 Task: Search one way flight ticket for 3 adults, 3 children in premium economy from Alexandria: Alexandria International Airport to Gillette: Gillette Campbell County Airport on 5-1-2023. Choice of flights is United. Number of bags: 1 carry on bag. Price is upto 84000. Outbound departure time preference is 6:30.
Action: Mouse moved to (203, 220)
Screenshot: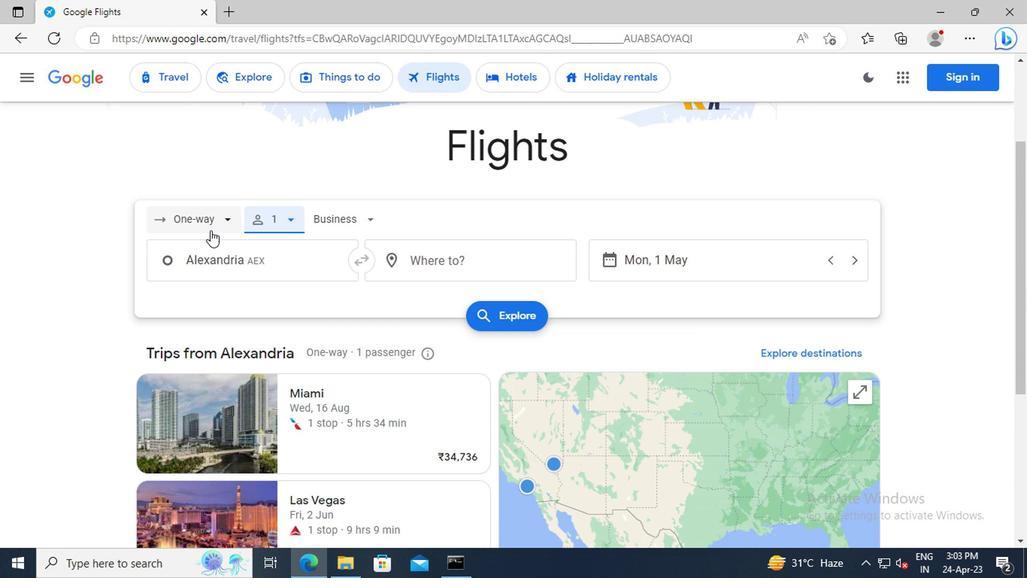 
Action: Mouse pressed left at (203, 220)
Screenshot: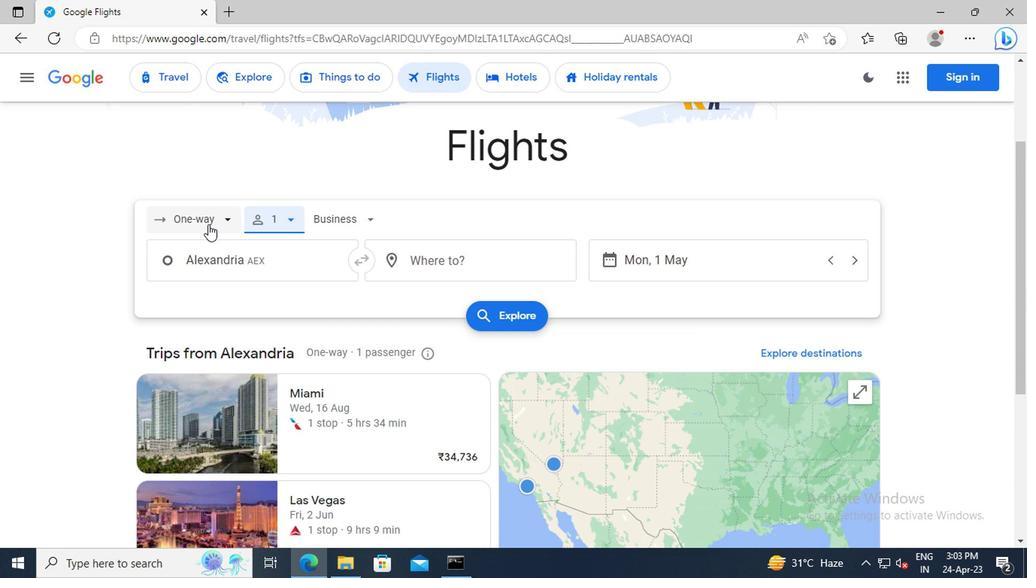 
Action: Mouse moved to (209, 291)
Screenshot: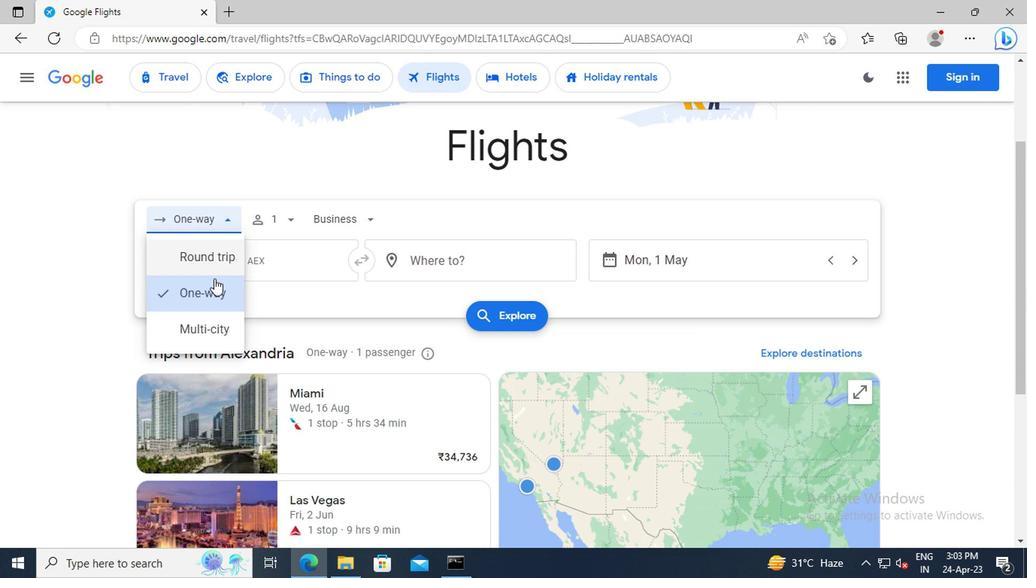 
Action: Mouse pressed left at (209, 291)
Screenshot: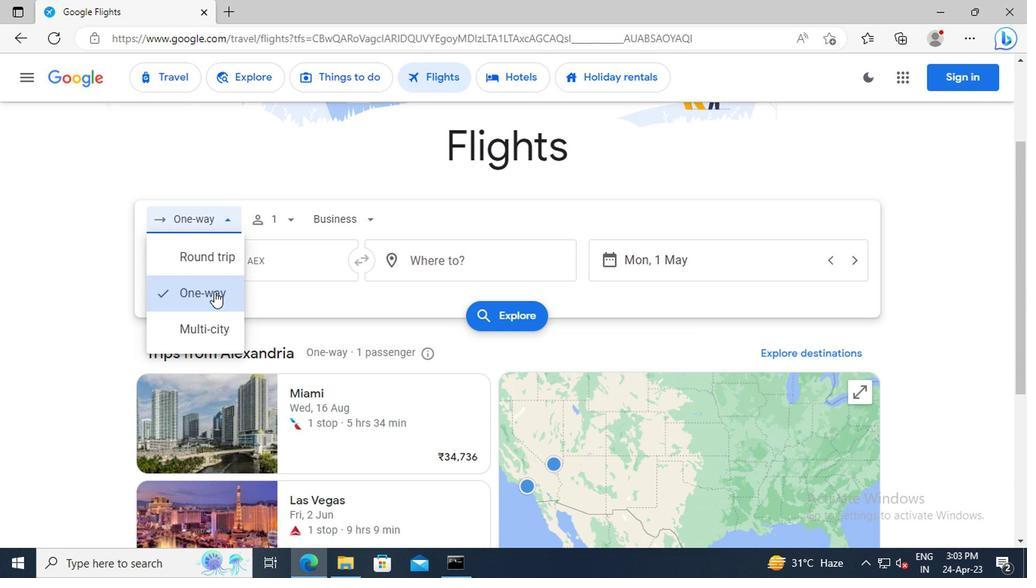 
Action: Mouse moved to (284, 220)
Screenshot: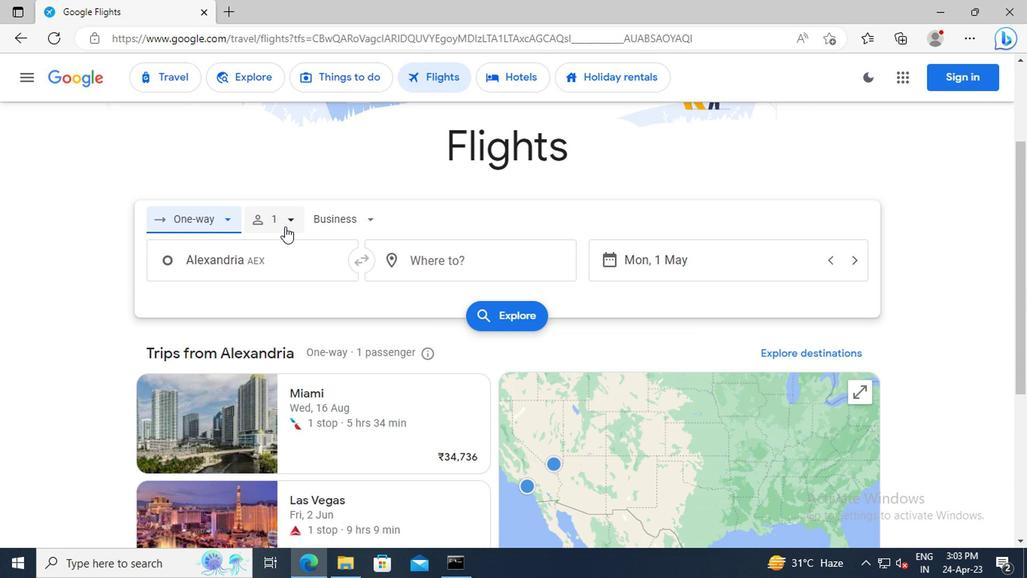
Action: Mouse pressed left at (284, 220)
Screenshot: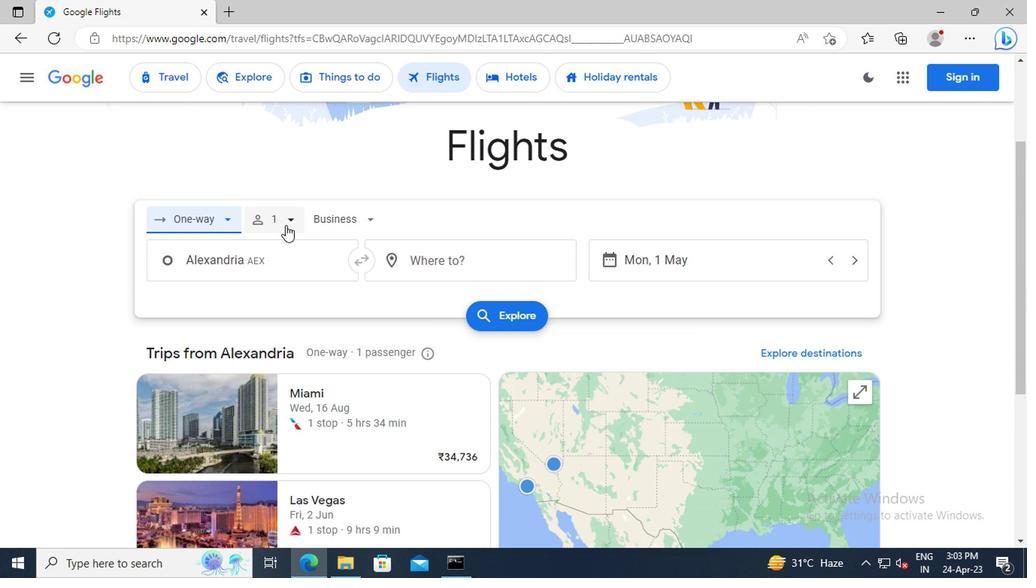 
Action: Mouse moved to (400, 258)
Screenshot: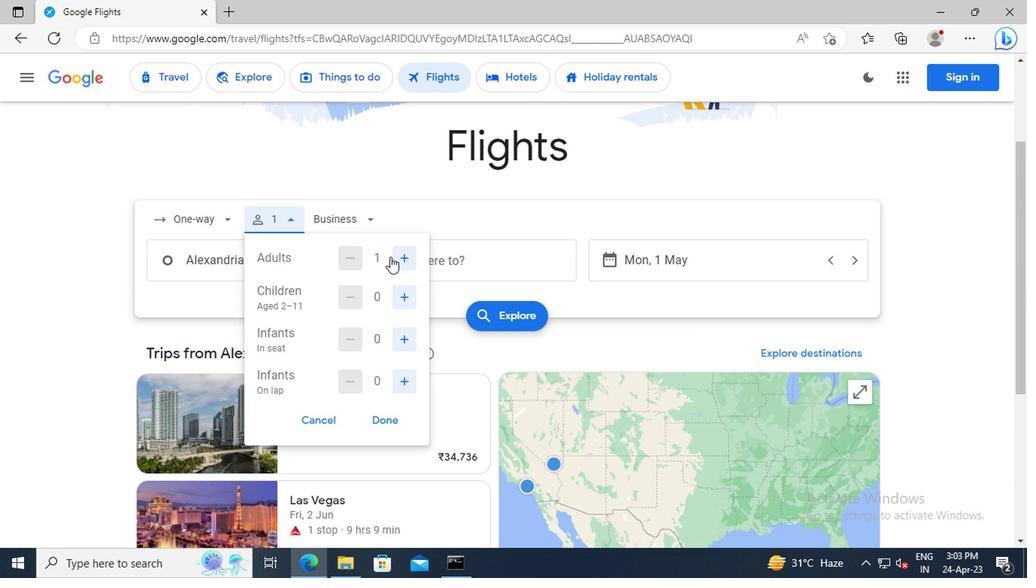 
Action: Mouse pressed left at (400, 258)
Screenshot: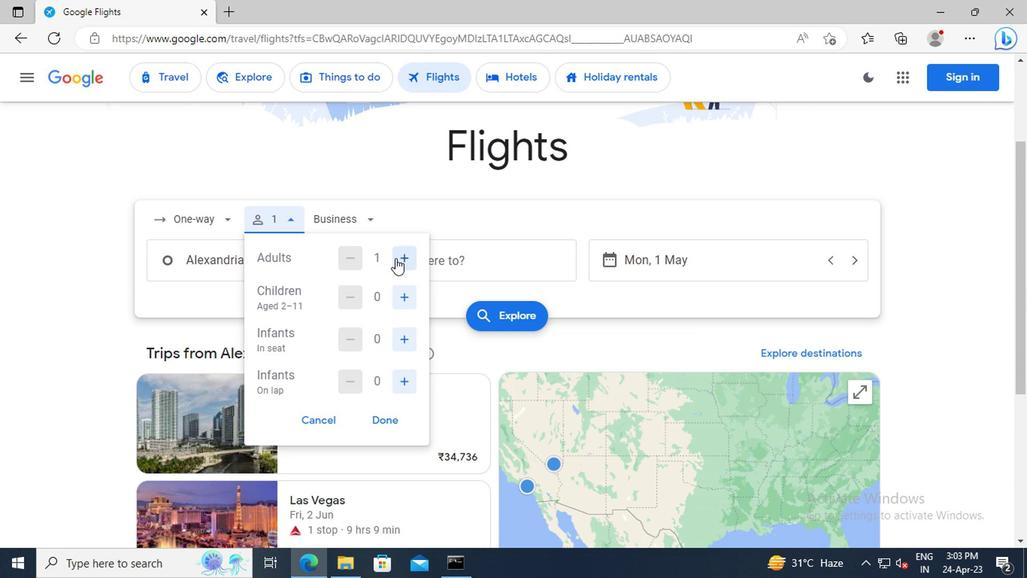 
Action: Mouse moved to (401, 258)
Screenshot: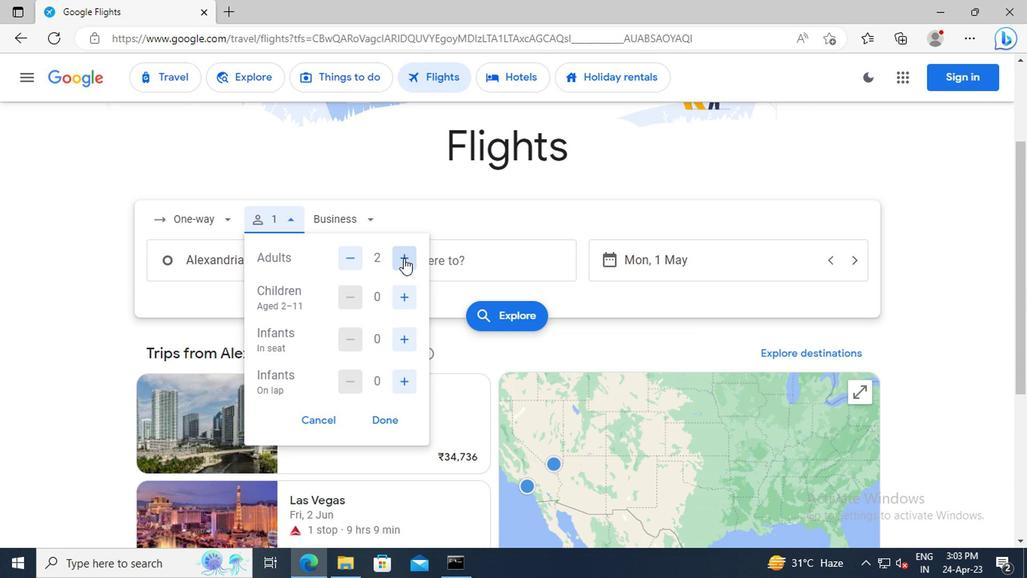 
Action: Mouse pressed left at (401, 258)
Screenshot: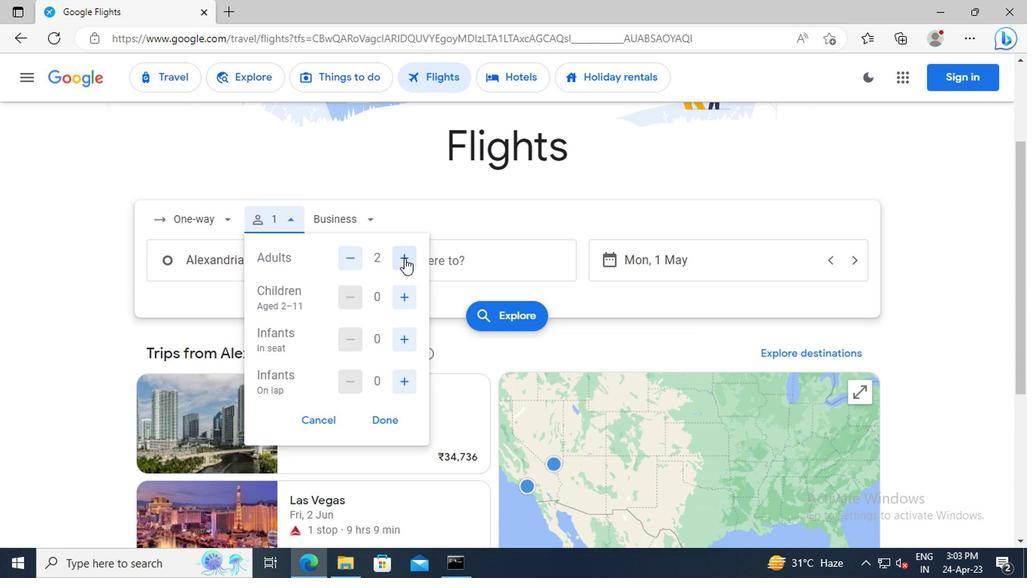 
Action: Mouse moved to (401, 293)
Screenshot: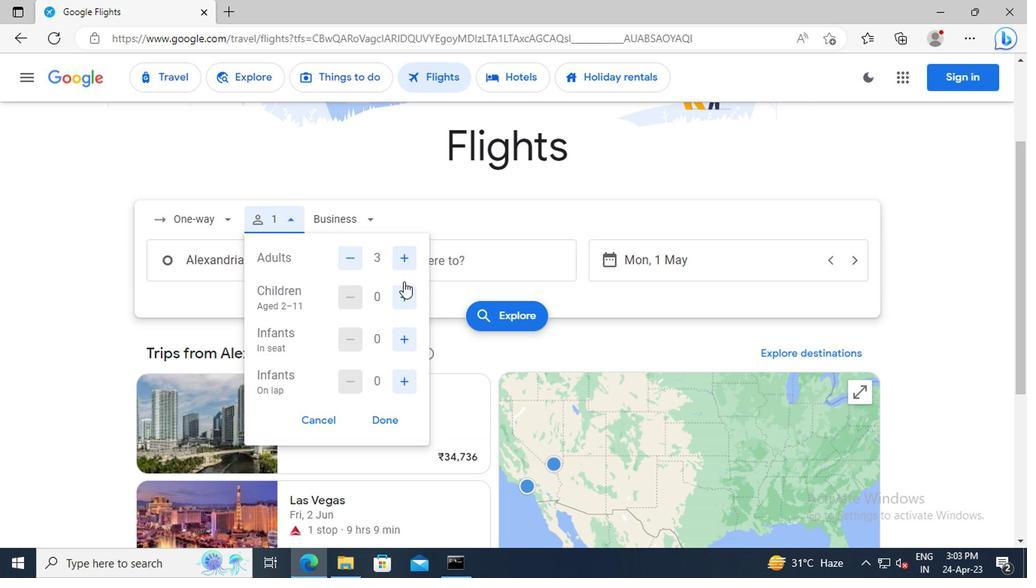 
Action: Mouse pressed left at (401, 293)
Screenshot: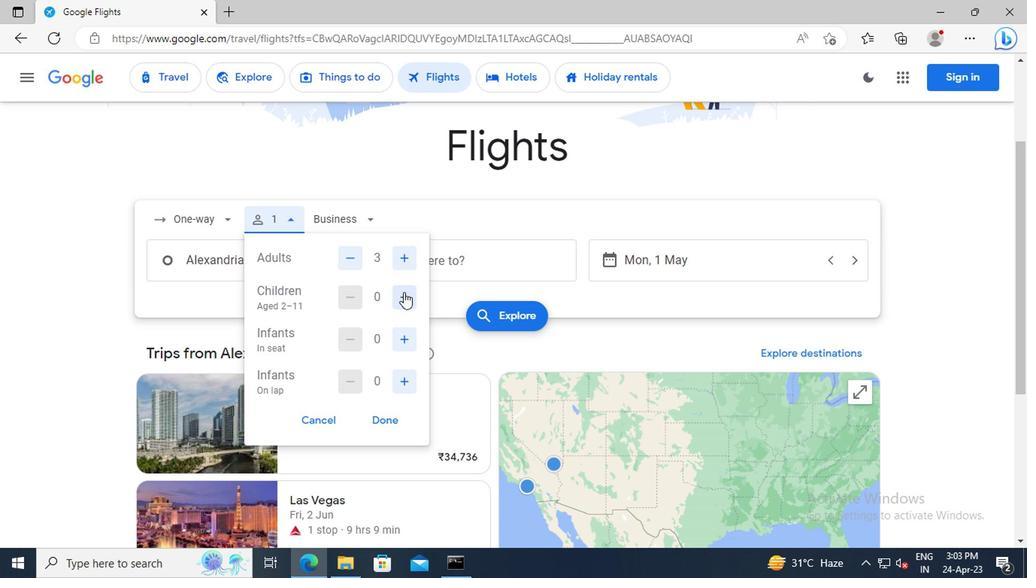 
Action: Mouse pressed left at (401, 293)
Screenshot: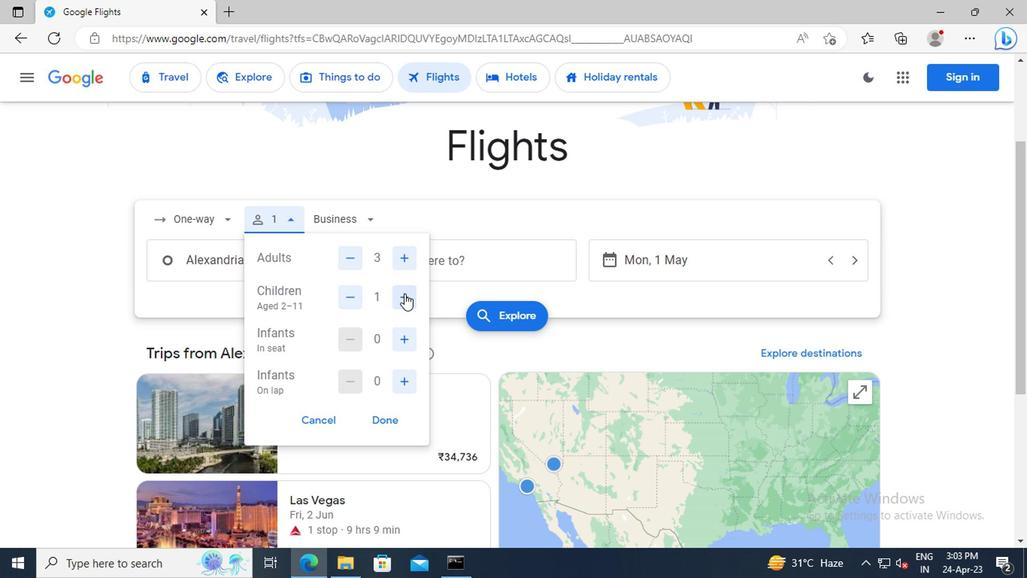
Action: Mouse pressed left at (401, 293)
Screenshot: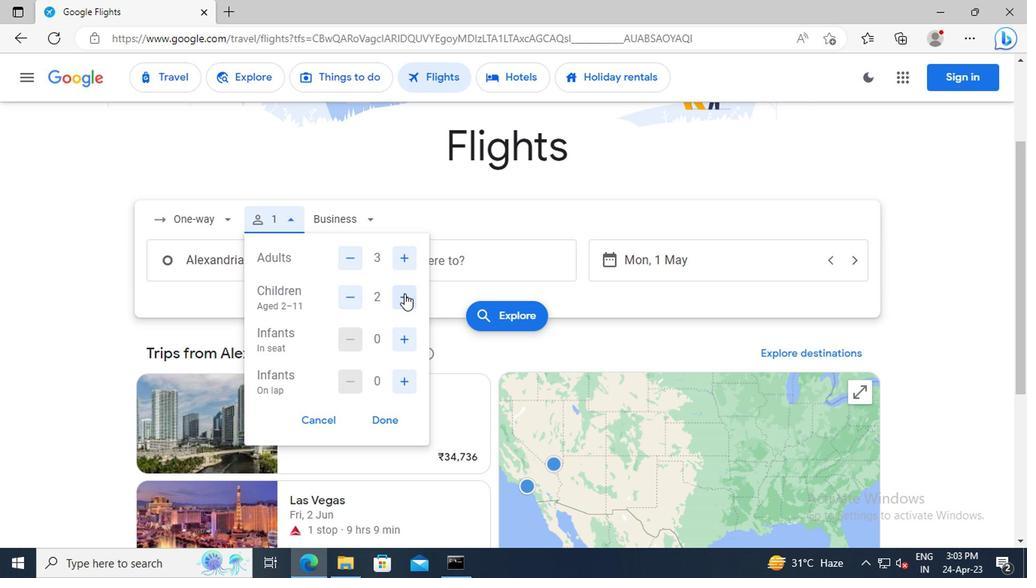 
Action: Mouse moved to (379, 419)
Screenshot: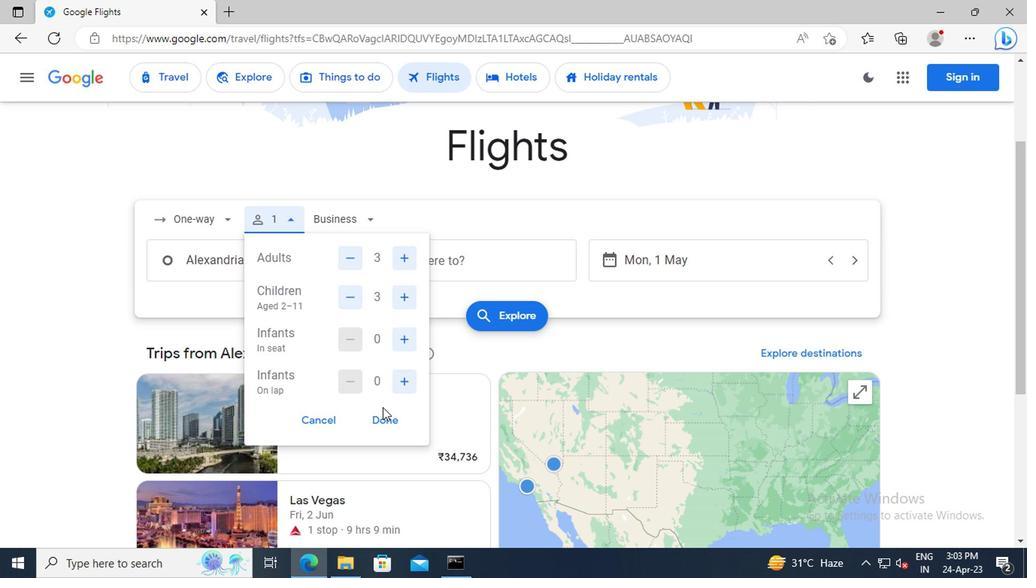 
Action: Mouse pressed left at (379, 419)
Screenshot: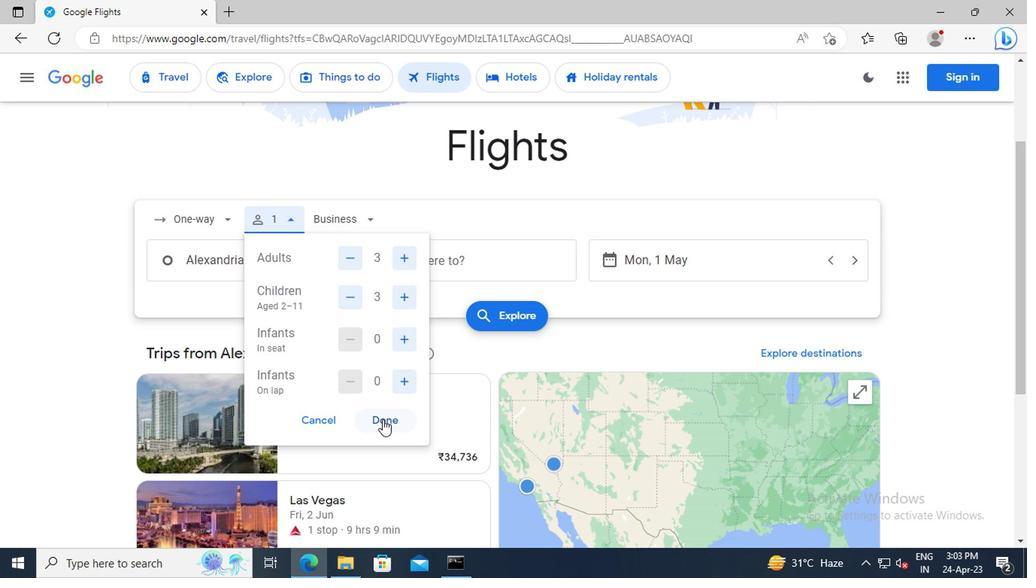 
Action: Mouse moved to (343, 222)
Screenshot: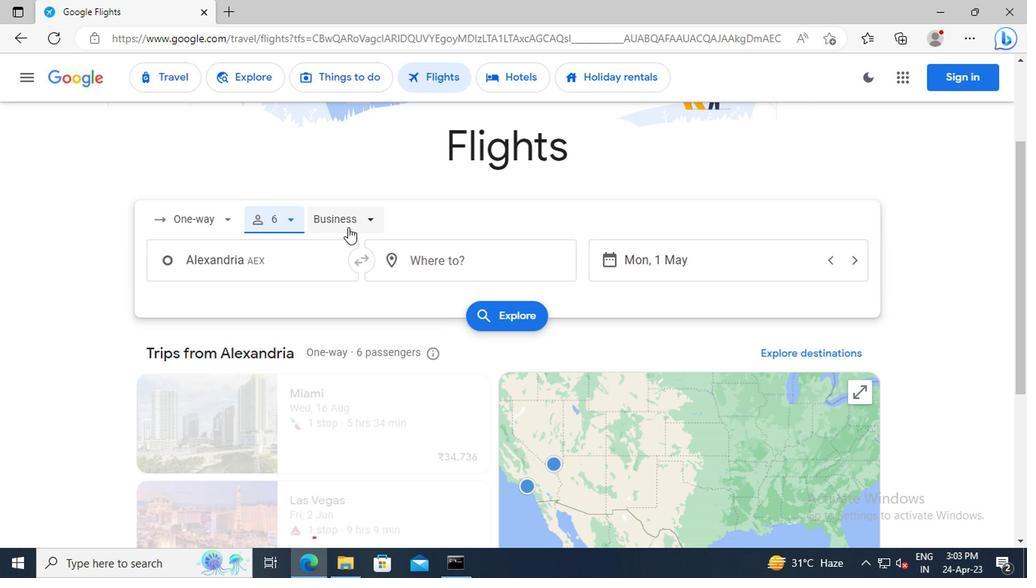 
Action: Mouse pressed left at (343, 222)
Screenshot: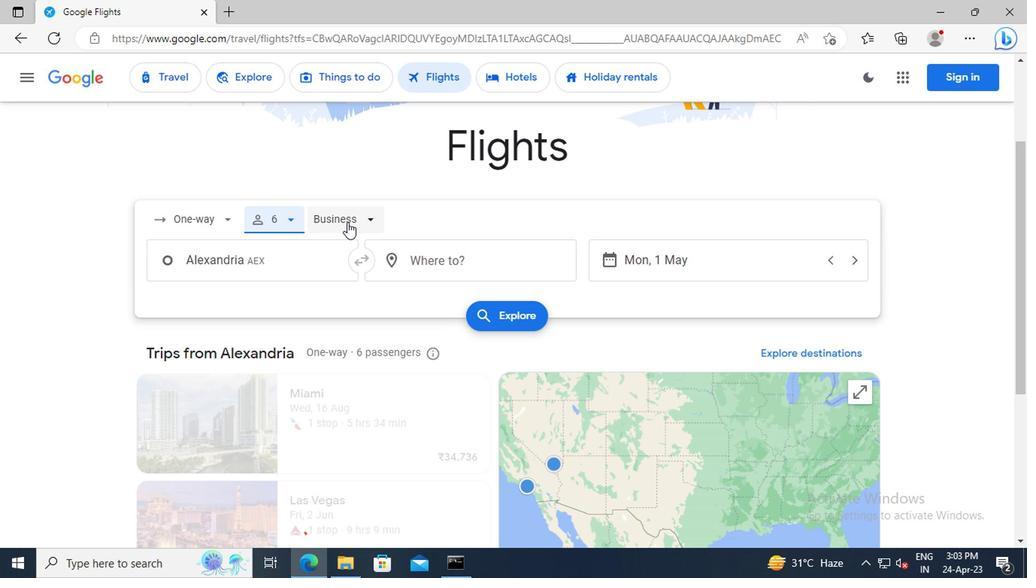 
Action: Mouse moved to (361, 296)
Screenshot: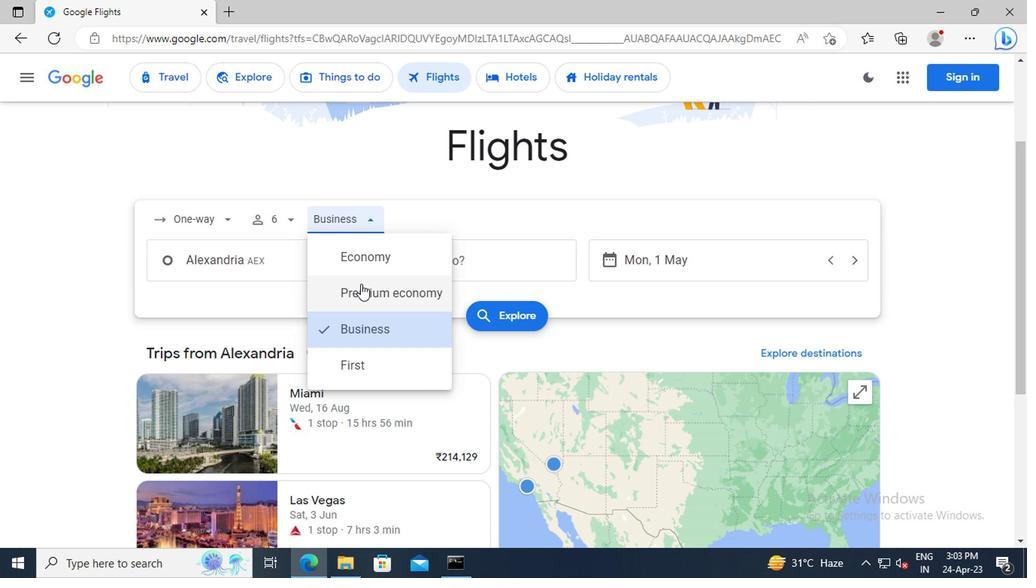 
Action: Mouse pressed left at (361, 296)
Screenshot: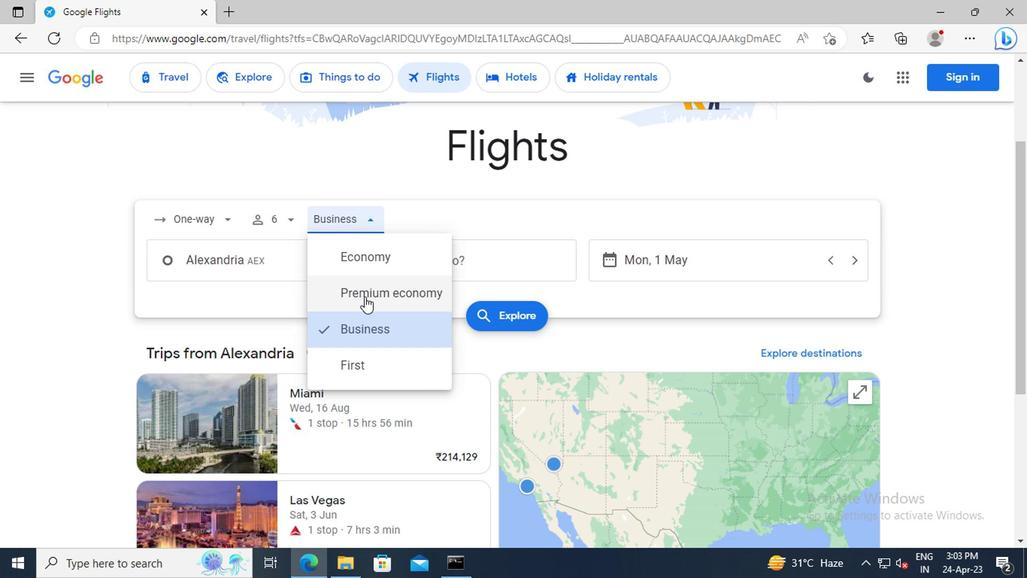 
Action: Mouse moved to (264, 266)
Screenshot: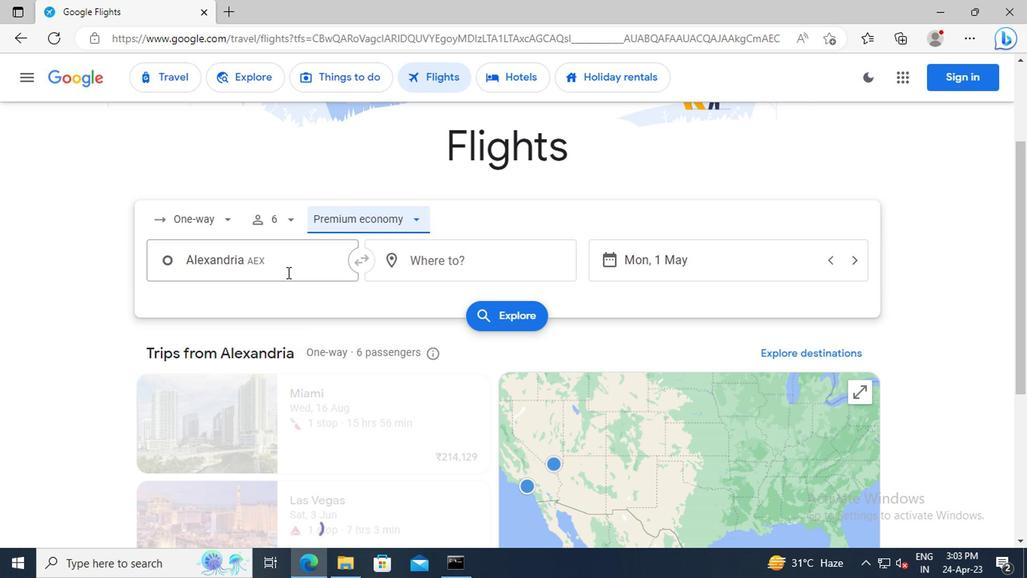 
Action: Mouse pressed left at (264, 266)
Screenshot: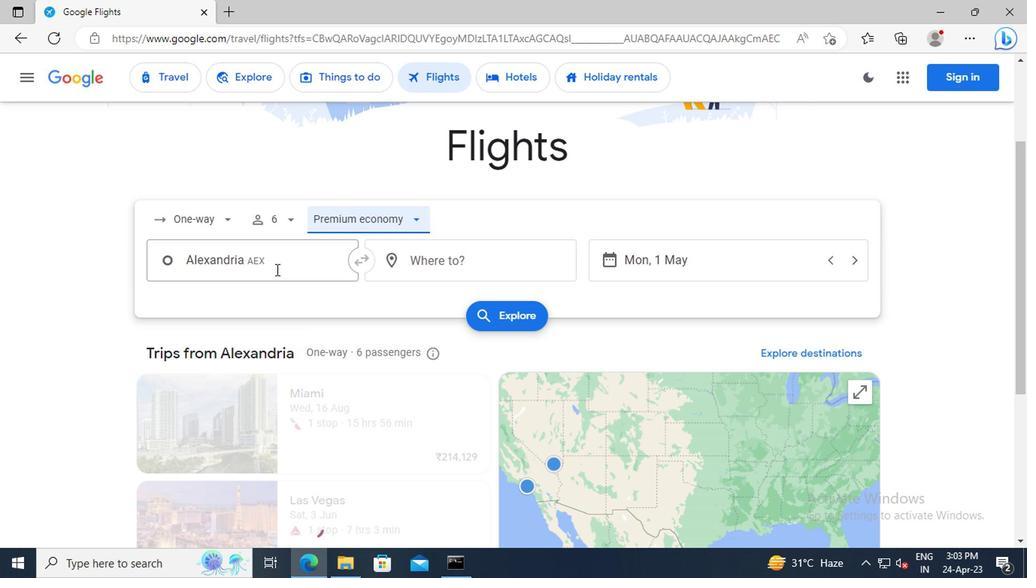 
Action: Key pressed <Key.shift_r>Alexandria<Key.space><Key.shift>IN
Screenshot: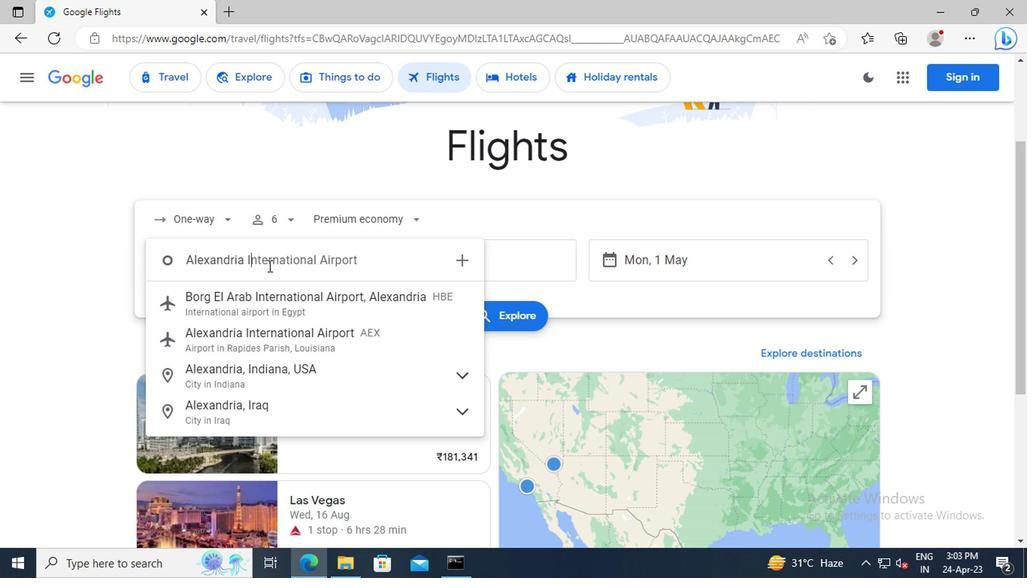 
Action: Mouse moved to (269, 337)
Screenshot: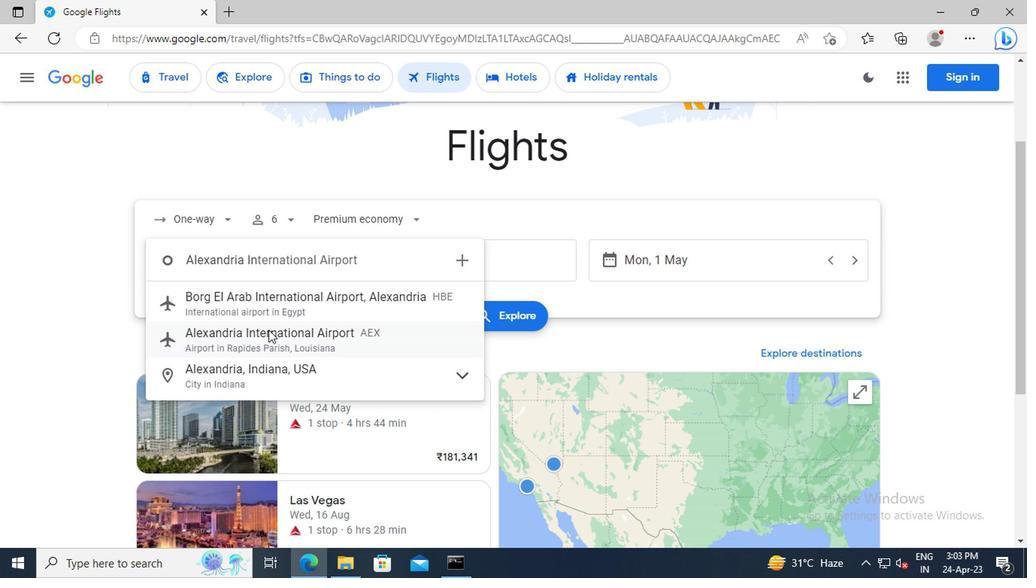 
Action: Mouse pressed left at (269, 337)
Screenshot: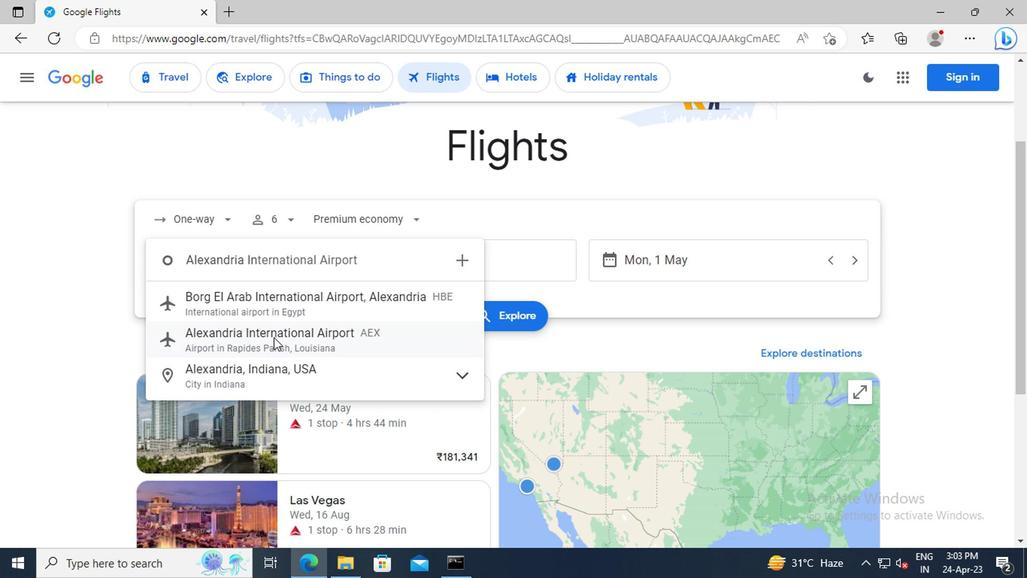 
Action: Mouse moved to (452, 266)
Screenshot: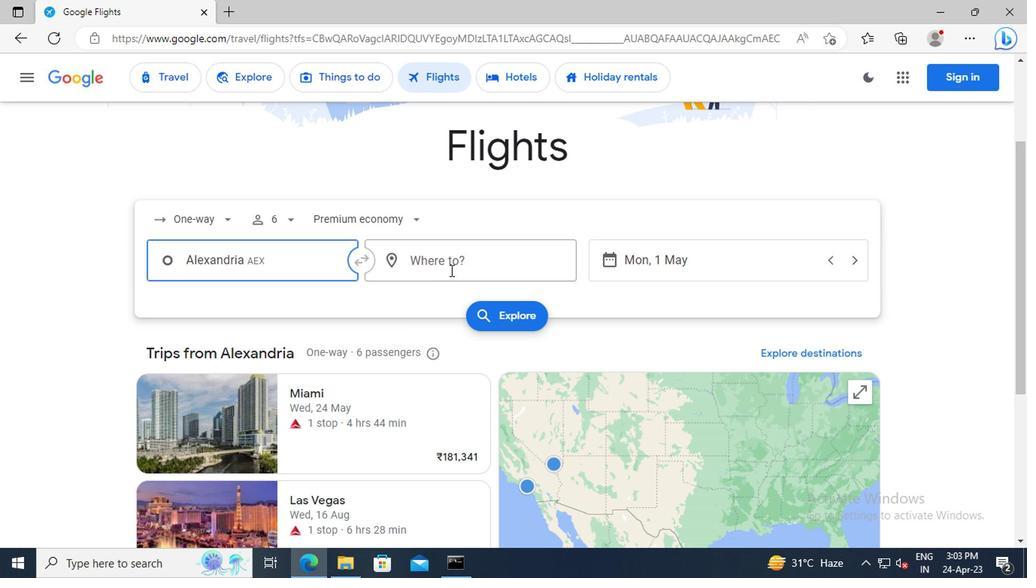 
Action: Mouse pressed left at (452, 266)
Screenshot: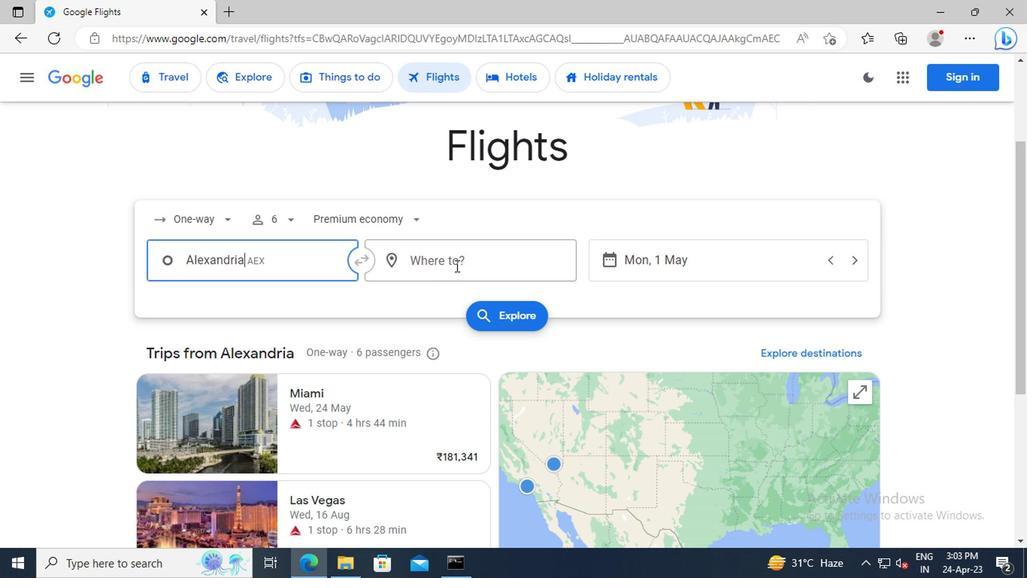 
Action: Key pressed <Key.shift>GILLETTE
Screenshot: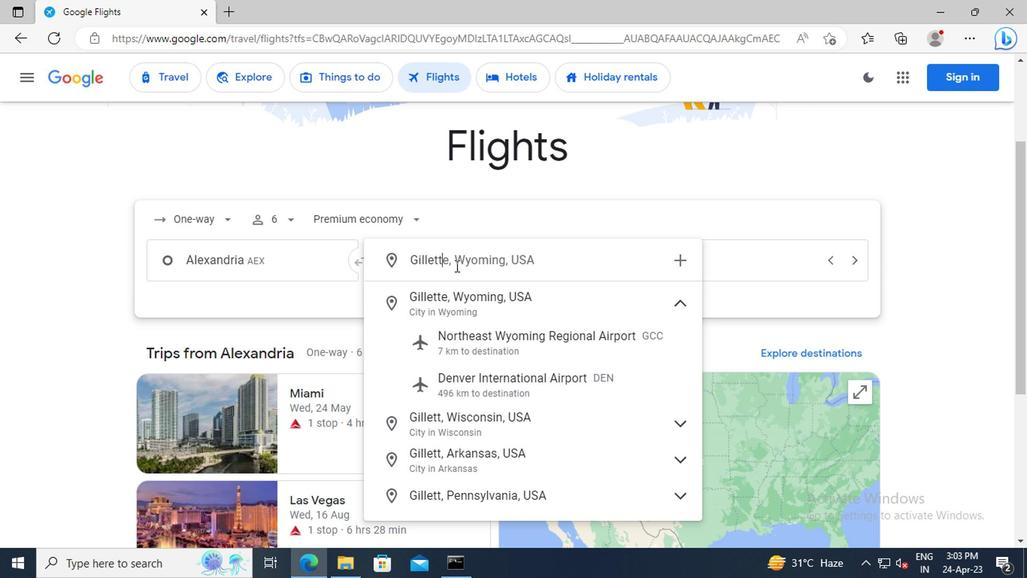 
Action: Mouse moved to (487, 342)
Screenshot: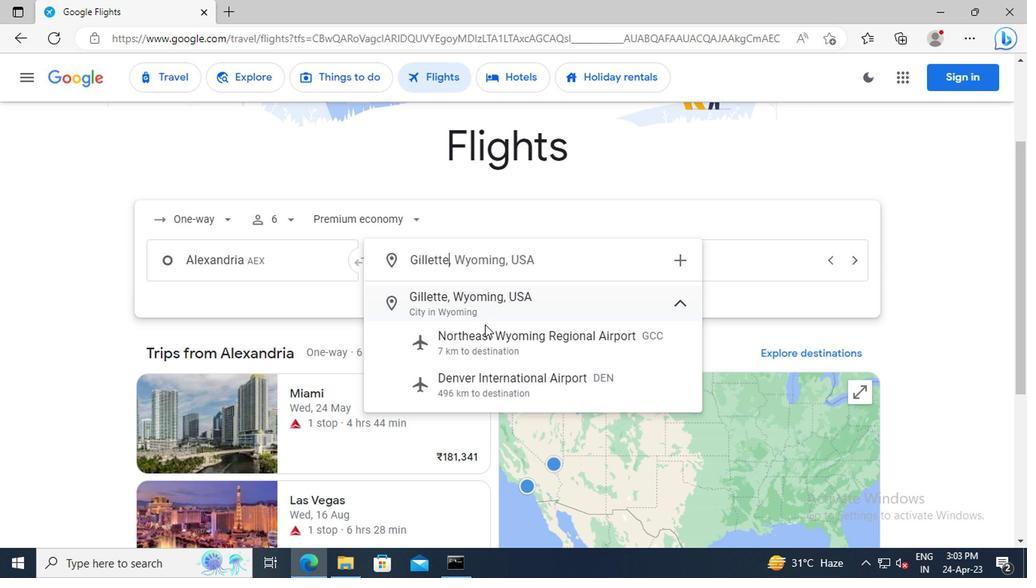 
Action: Mouse pressed left at (487, 342)
Screenshot: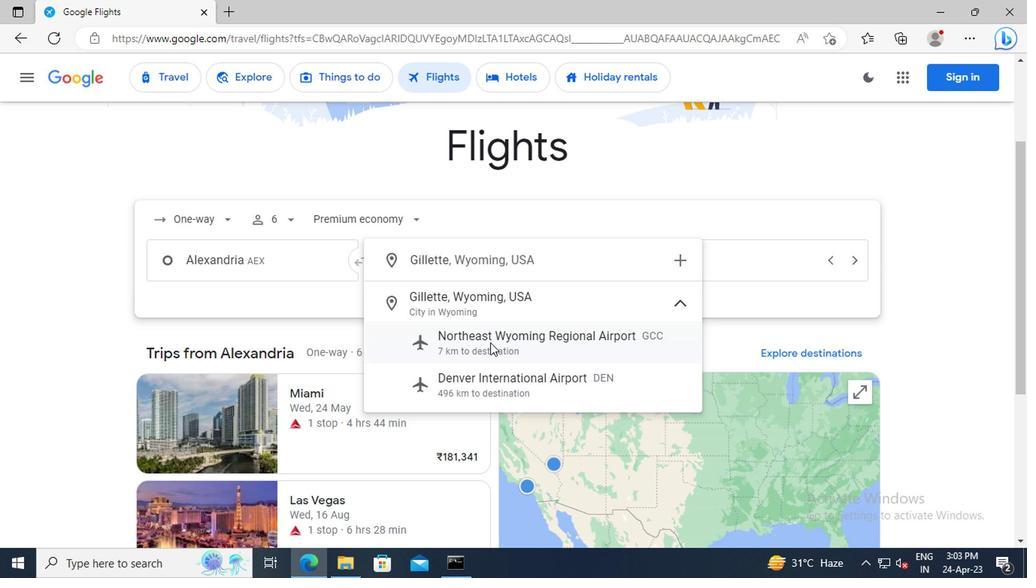 
Action: Mouse moved to (685, 268)
Screenshot: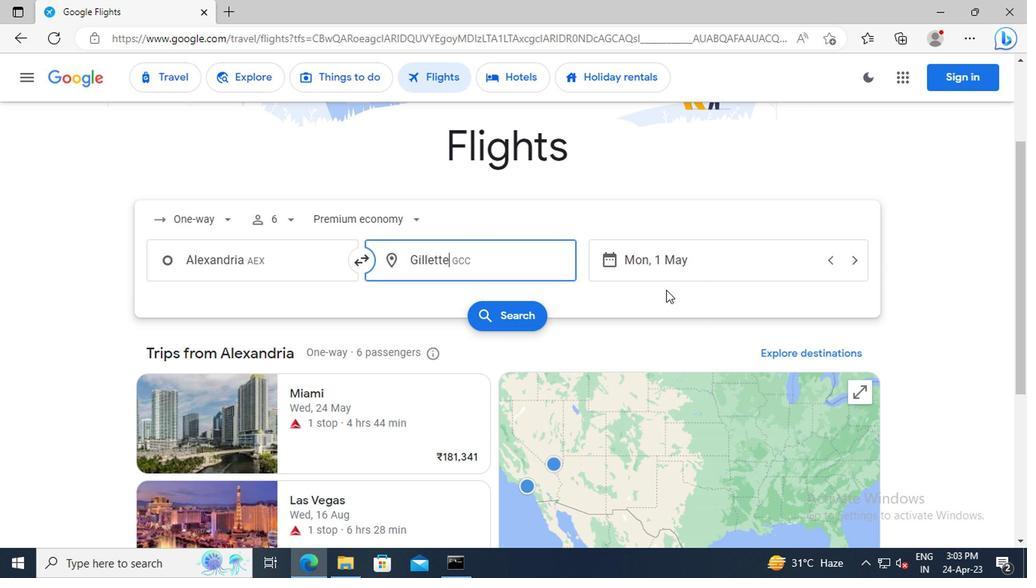 
Action: Mouse pressed left at (685, 268)
Screenshot: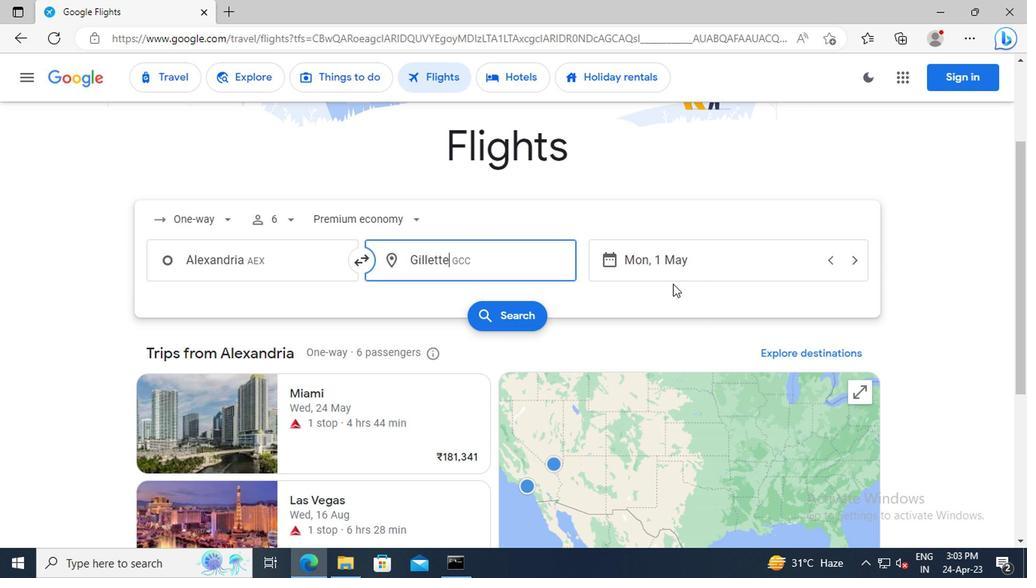 
Action: Mouse moved to (677, 266)
Screenshot: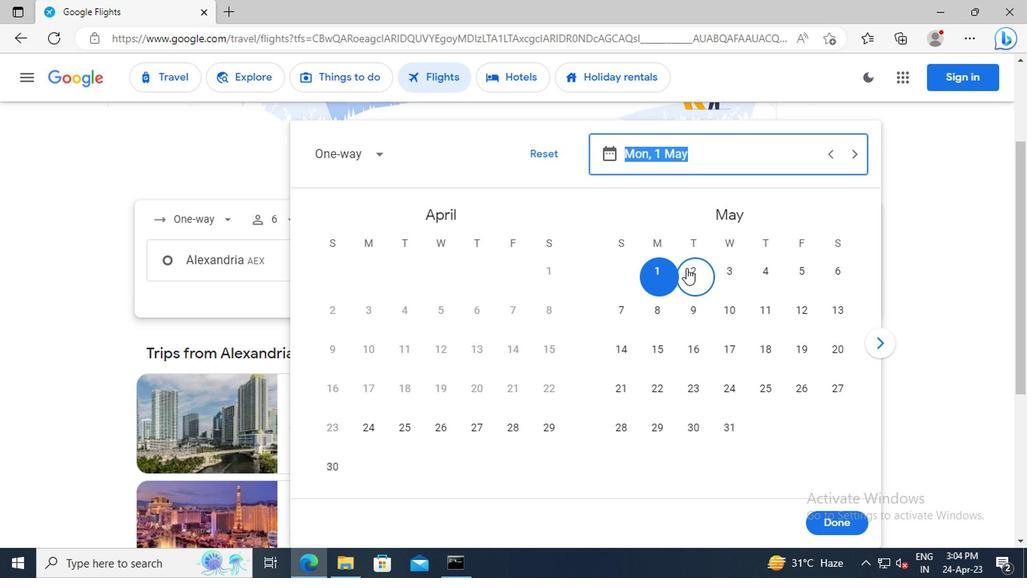 
Action: Key pressed 1<Key.space>MAY<Key.enter>
Screenshot: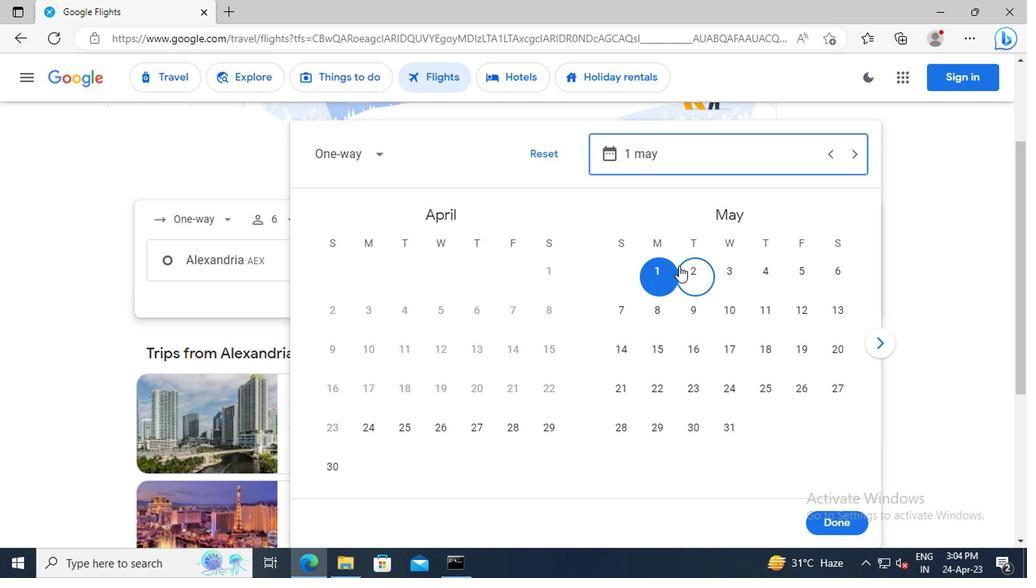 
Action: Mouse moved to (843, 519)
Screenshot: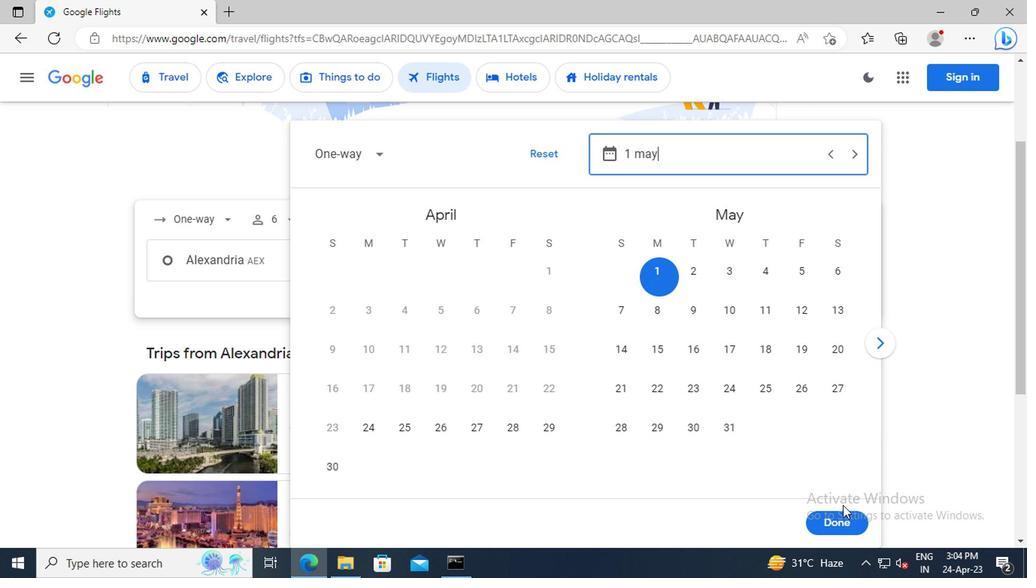 
Action: Mouse pressed left at (843, 519)
Screenshot: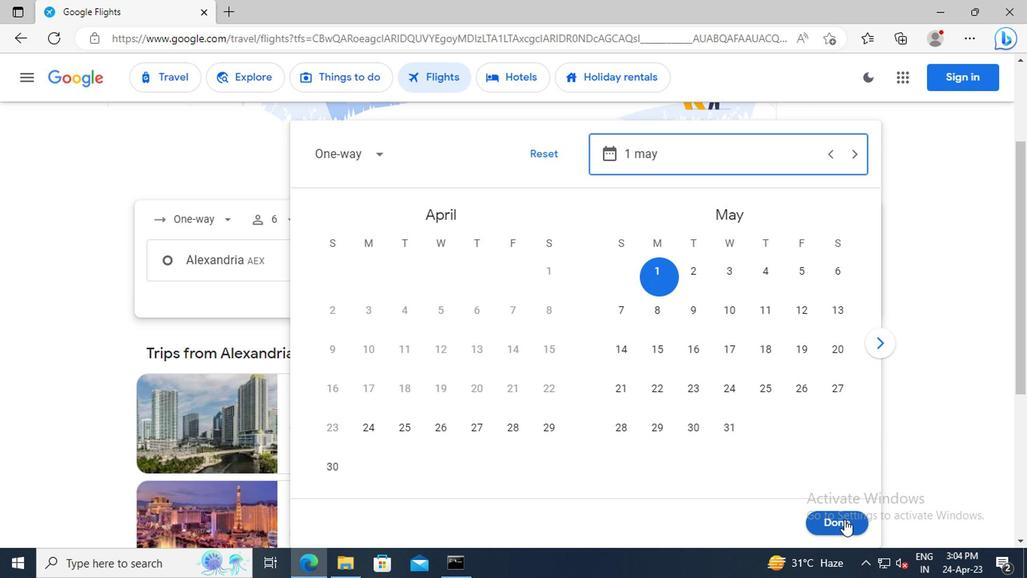 
Action: Mouse moved to (519, 314)
Screenshot: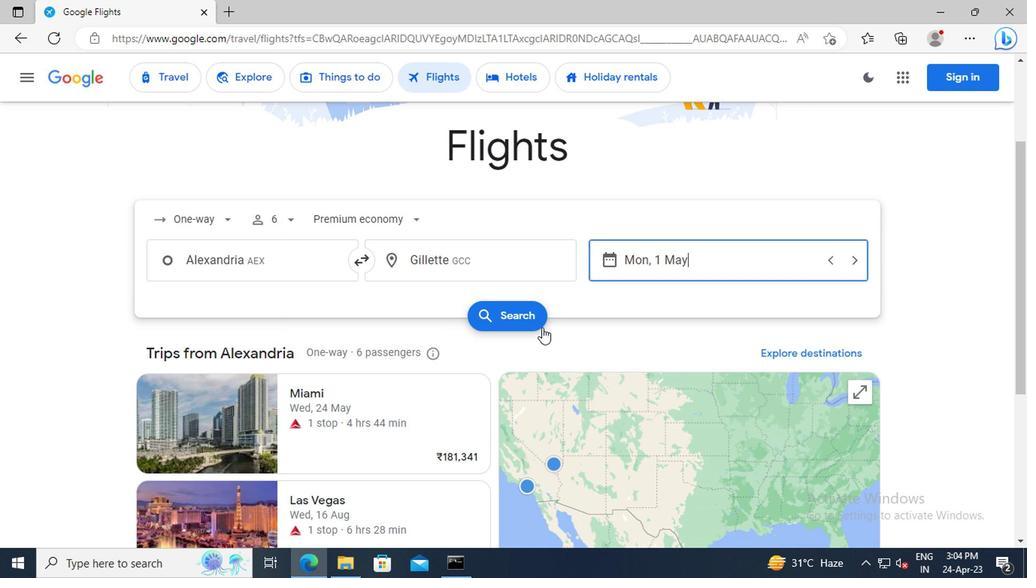 
Action: Mouse pressed left at (519, 314)
Screenshot: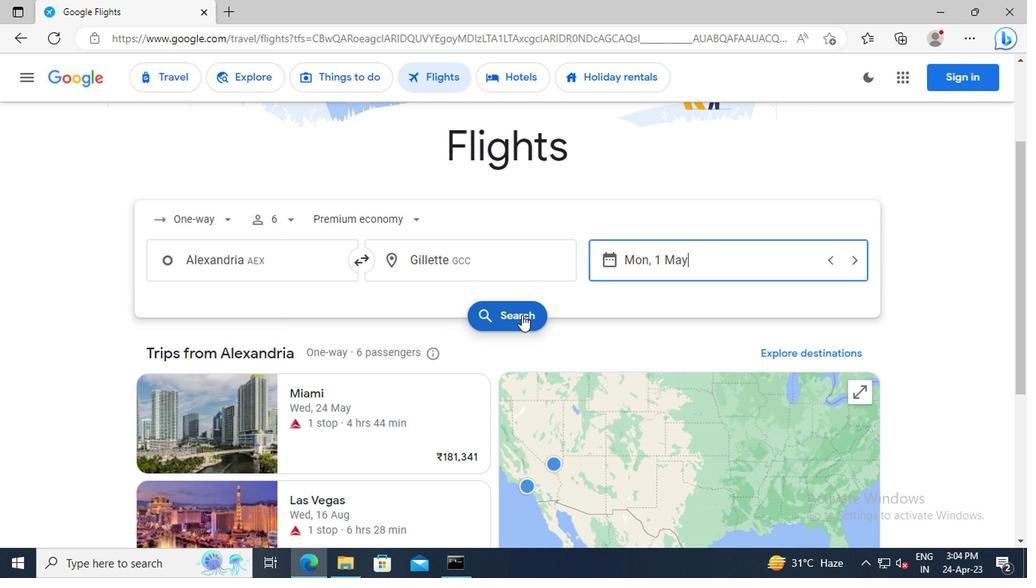 
Action: Mouse moved to (165, 217)
Screenshot: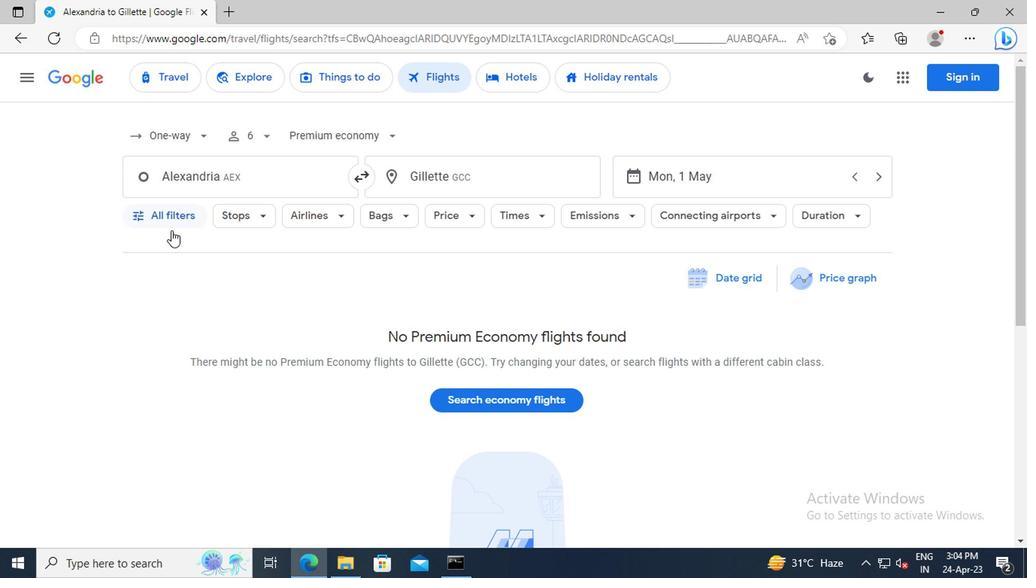 
Action: Mouse pressed left at (165, 217)
Screenshot: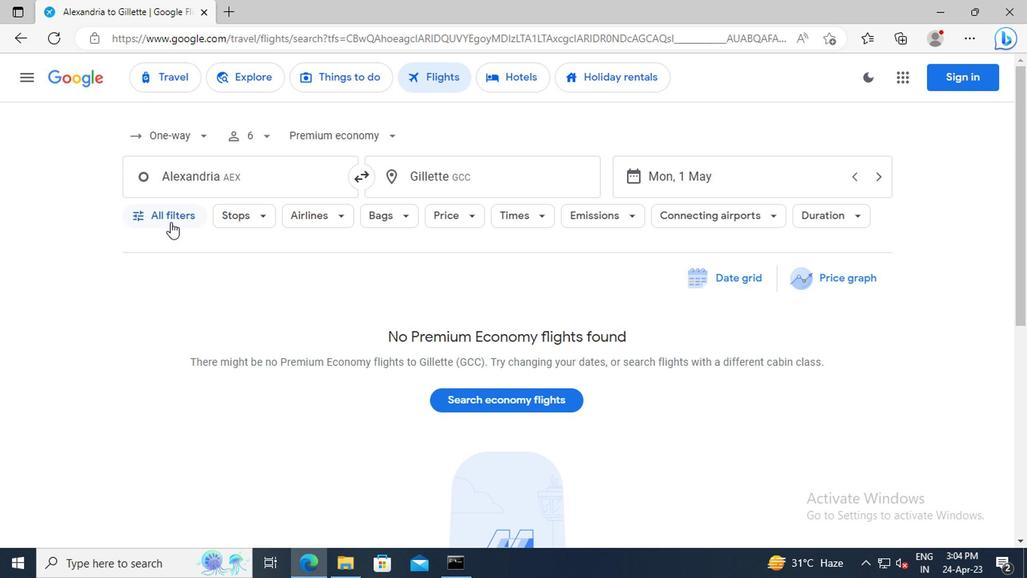 
Action: Mouse moved to (259, 317)
Screenshot: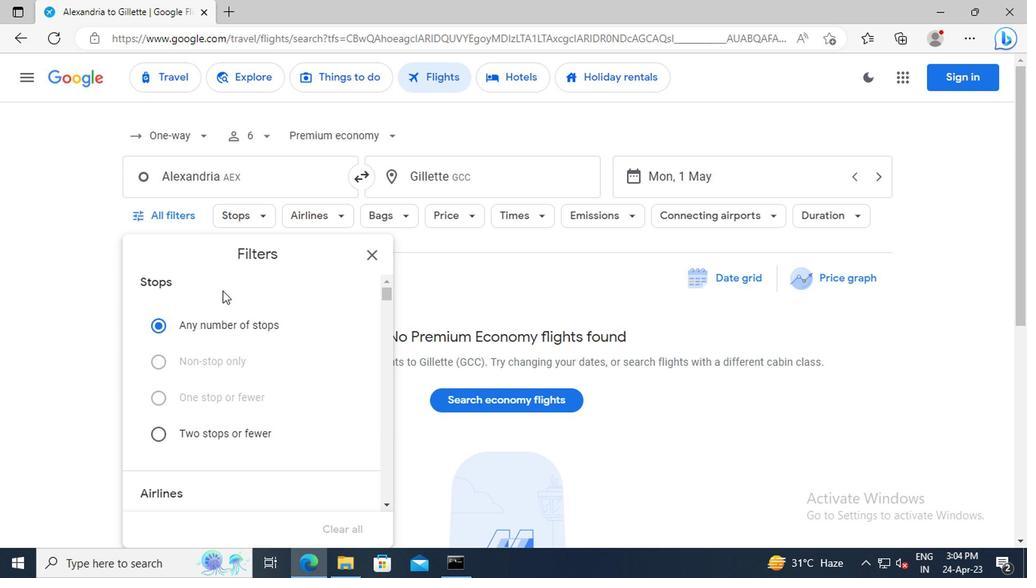 
Action: Mouse scrolled (259, 316) with delta (0, -1)
Screenshot: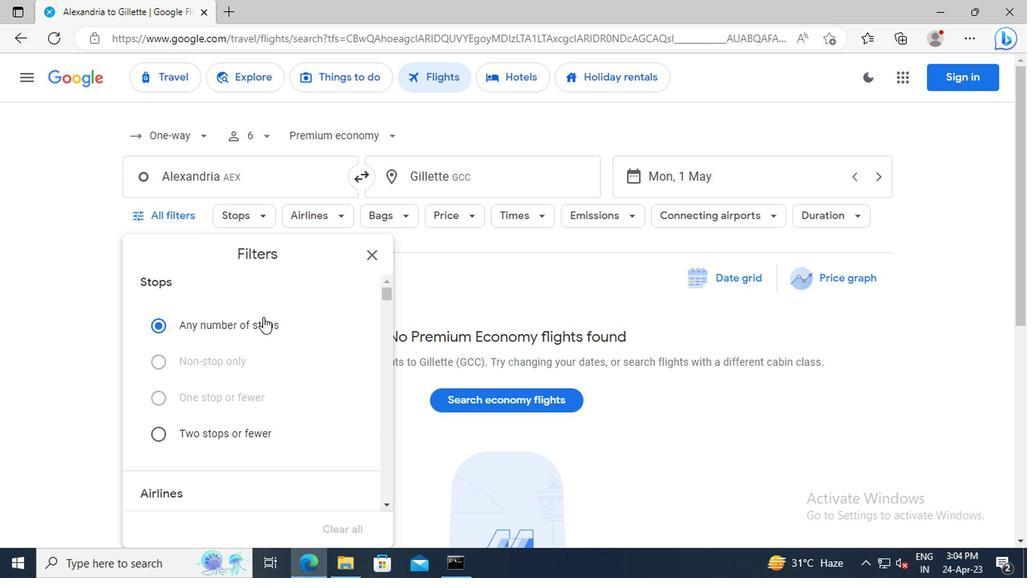 
Action: Mouse scrolled (259, 316) with delta (0, -1)
Screenshot: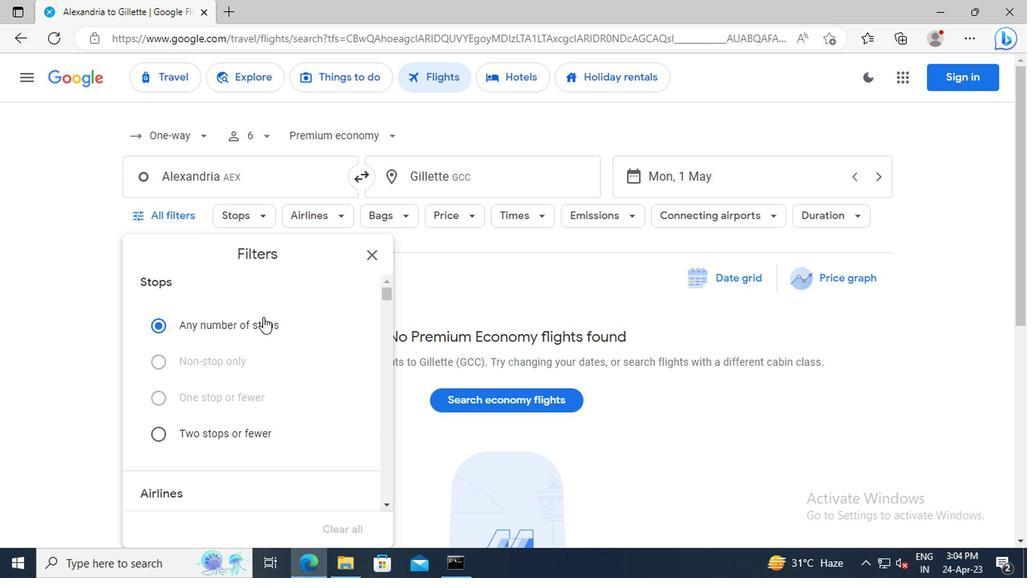 
Action: Mouse scrolled (259, 316) with delta (0, -1)
Screenshot: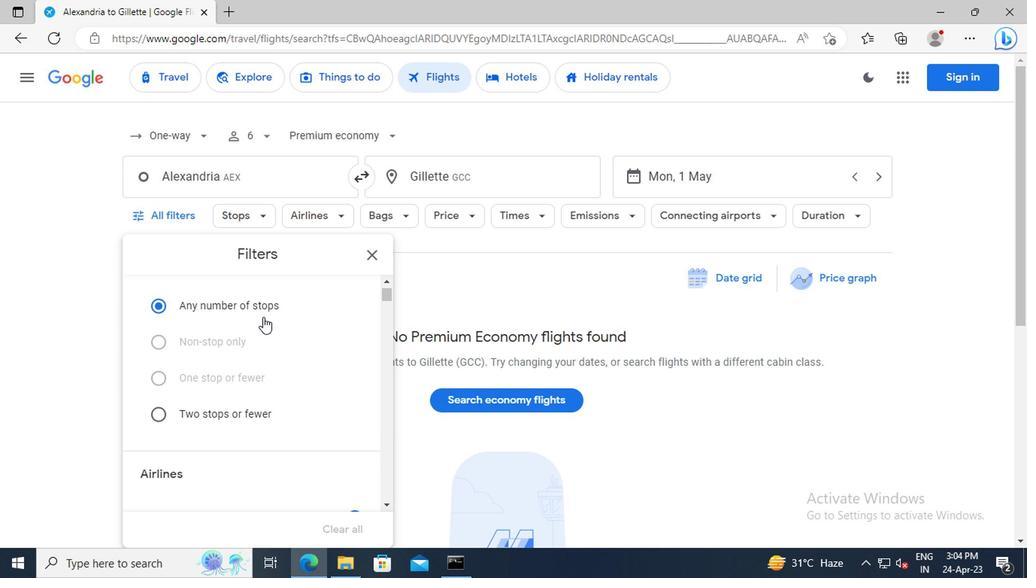 
Action: Mouse scrolled (259, 316) with delta (0, -1)
Screenshot: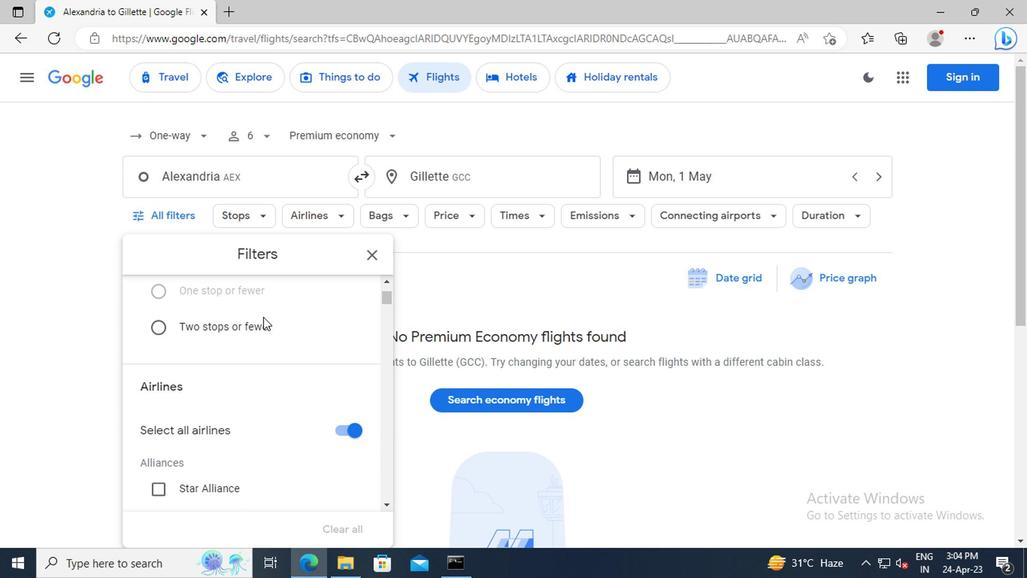 
Action: Mouse scrolled (259, 316) with delta (0, -1)
Screenshot: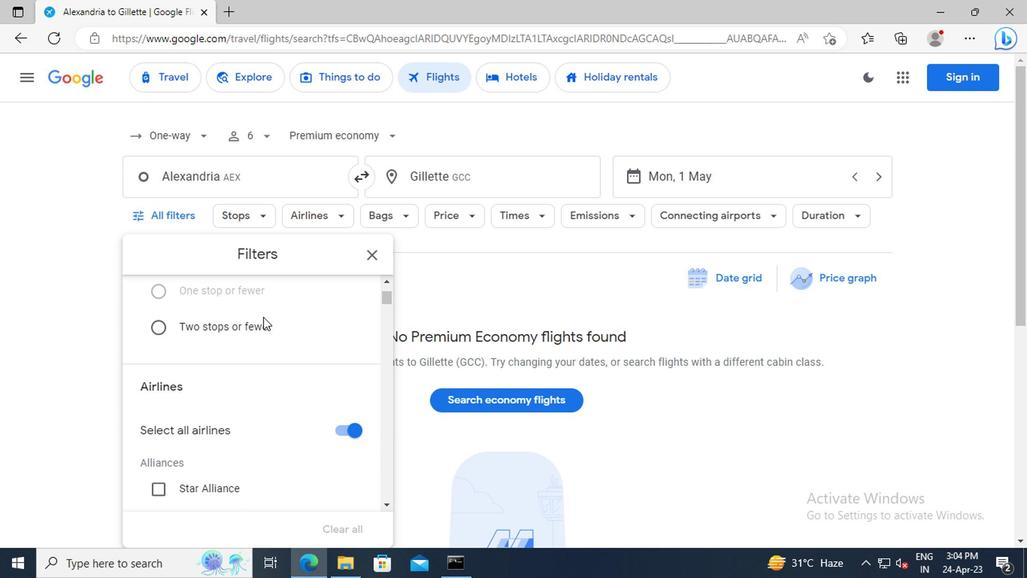 
Action: Mouse moved to (335, 358)
Screenshot: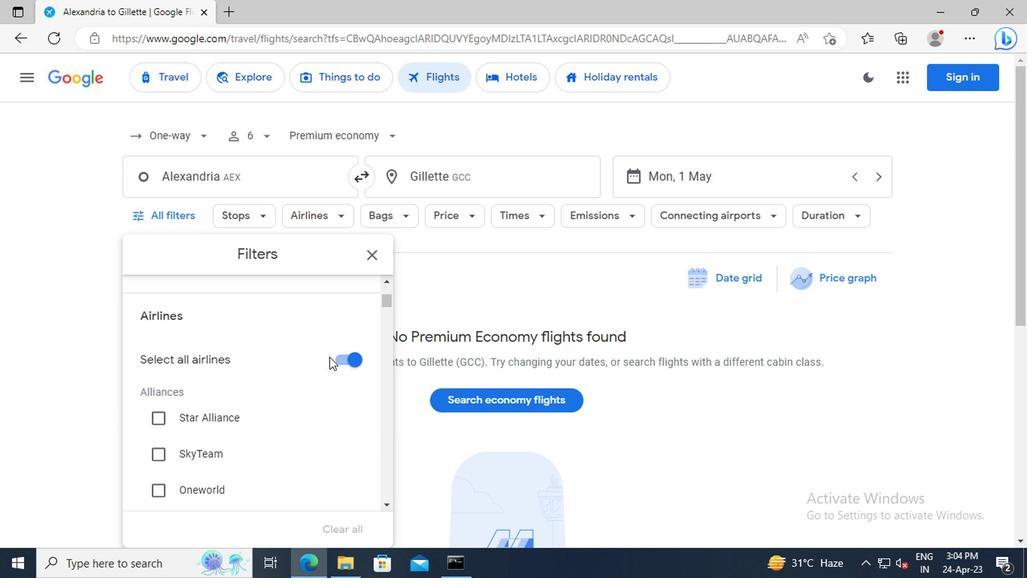 
Action: Mouse pressed left at (335, 358)
Screenshot: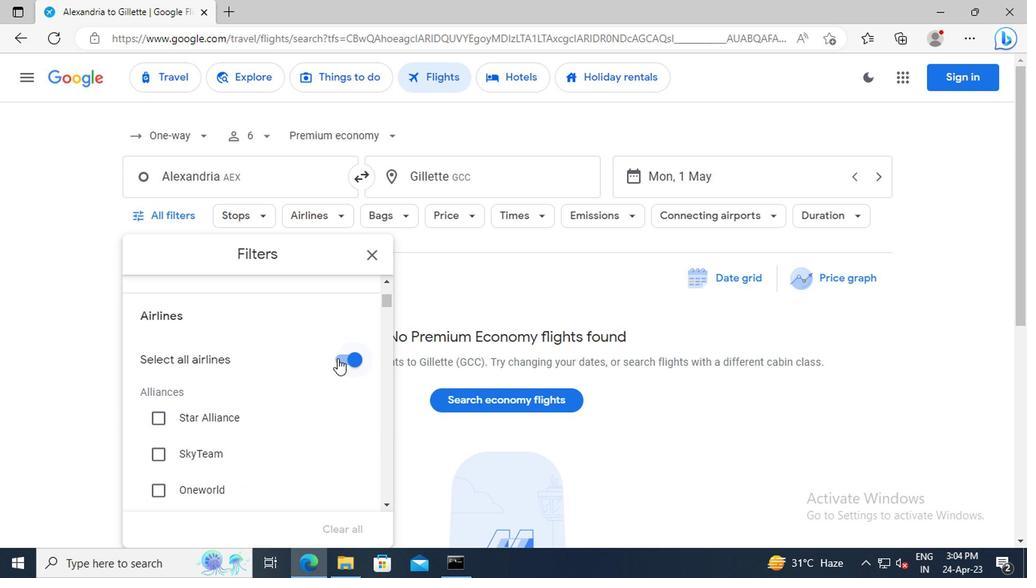 
Action: Mouse moved to (297, 342)
Screenshot: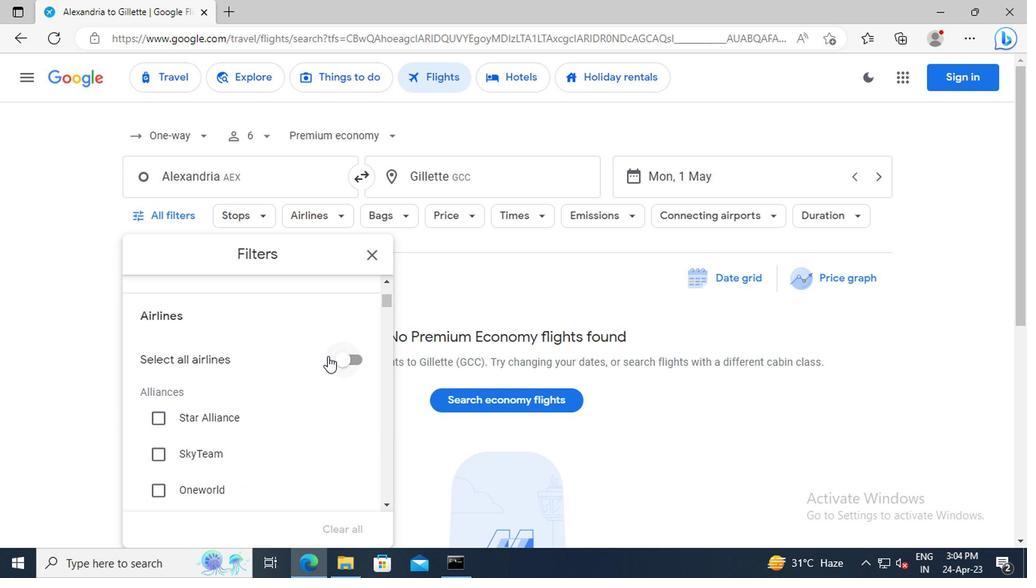 
Action: Mouse scrolled (297, 342) with delta (0, 0)
Screenshot: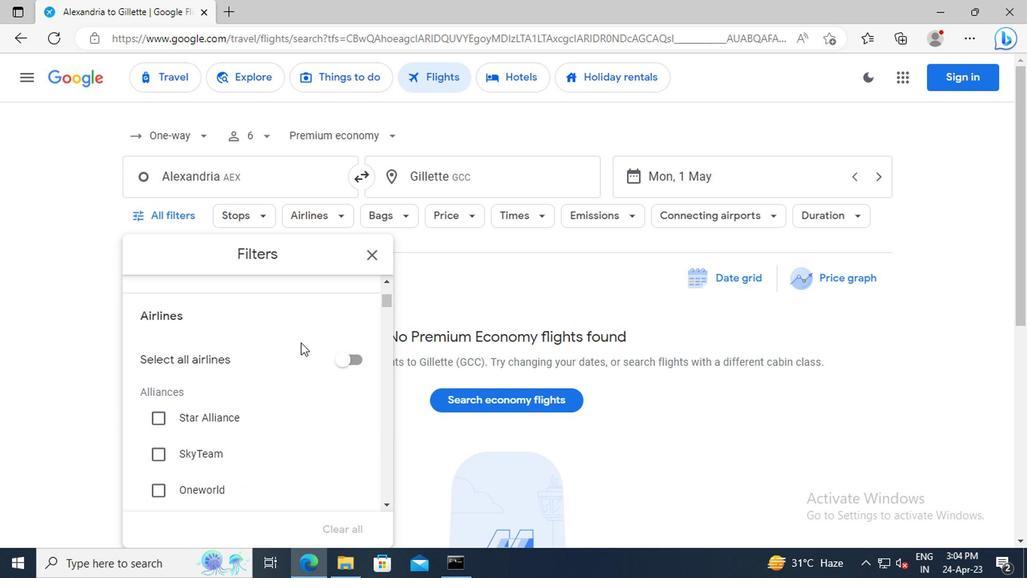 
Action: Mouse scrolled (297, 342) with delta (0, 0)
Screenshot: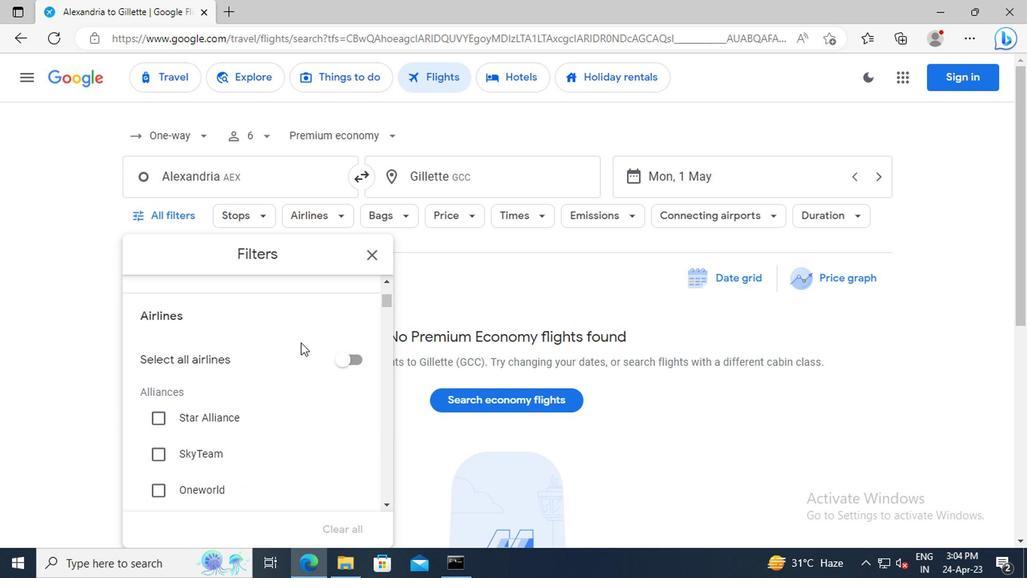 
Action: Mouse scrolled (297, 342) with delta (0, 0)
Screenshot: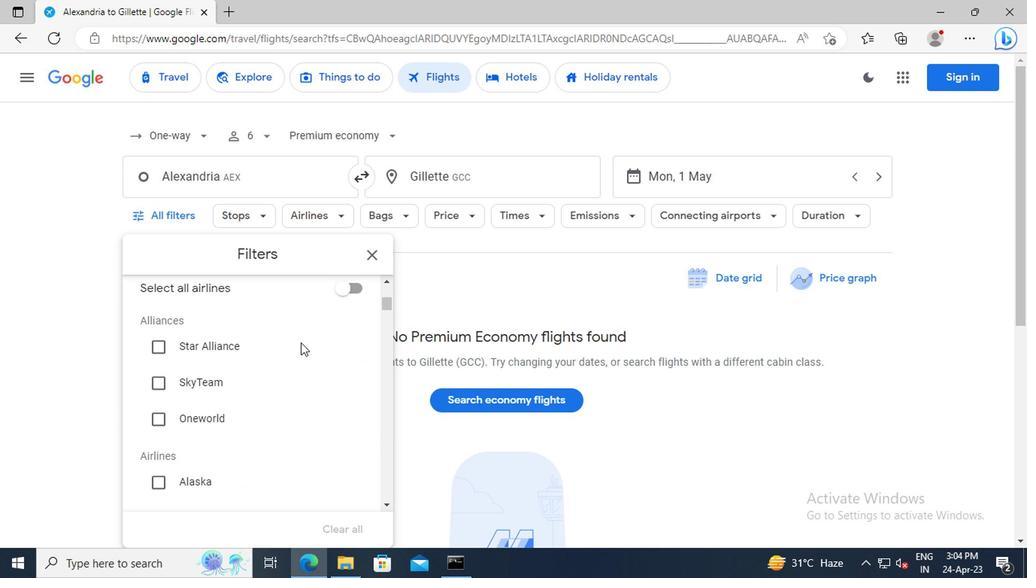 
Action: Mouse scrolled (297, 342) with delta (0, 0)
Screenshot: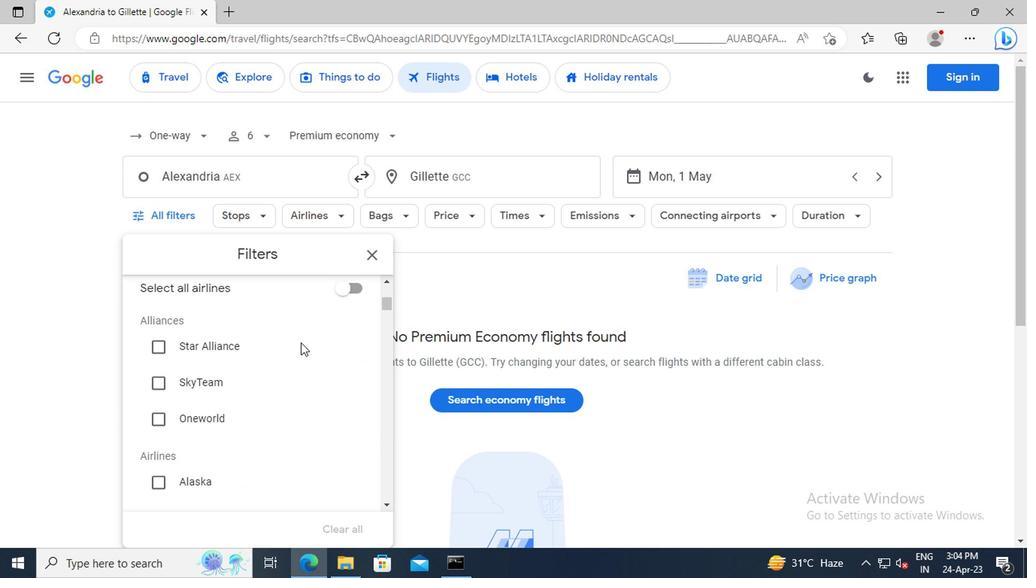 
Action: Mouse scrolled (297, 342) with delta (0, 0)
Screenshot: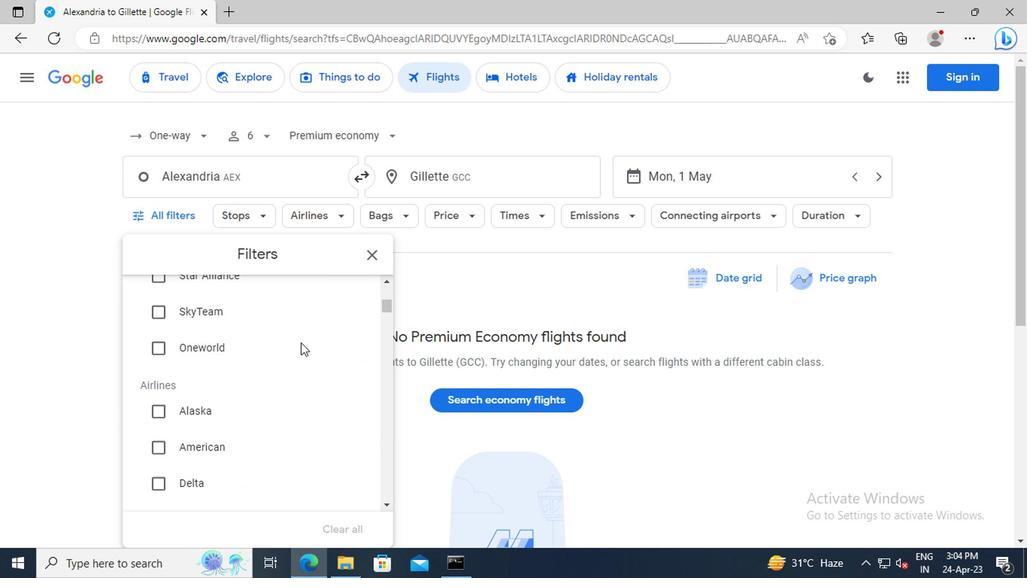 
Action: Mouse scrolled (297, 342) with delta (0, 0)
Screenshot: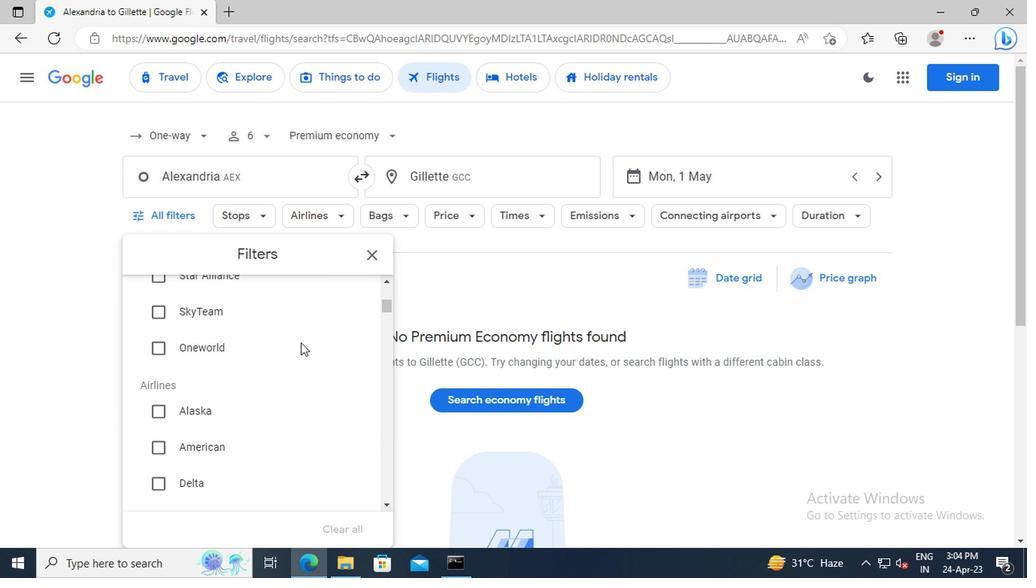 
Action: Mouse scrolled (297, 342) with delta (0, 0)
Screenshot: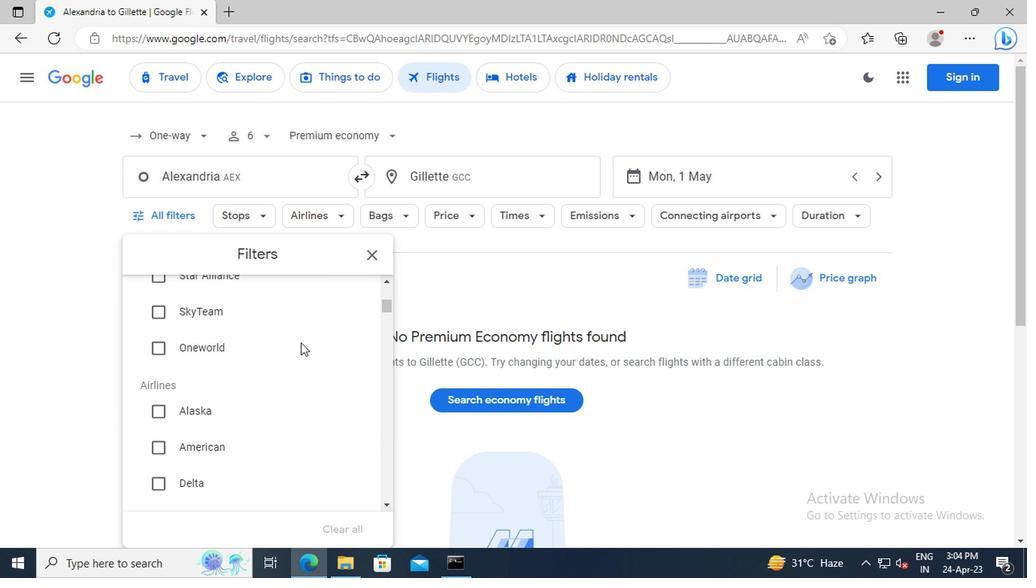 
Action: Mouse scrolled (297, 342) with delta (0, 0)
Screenshot: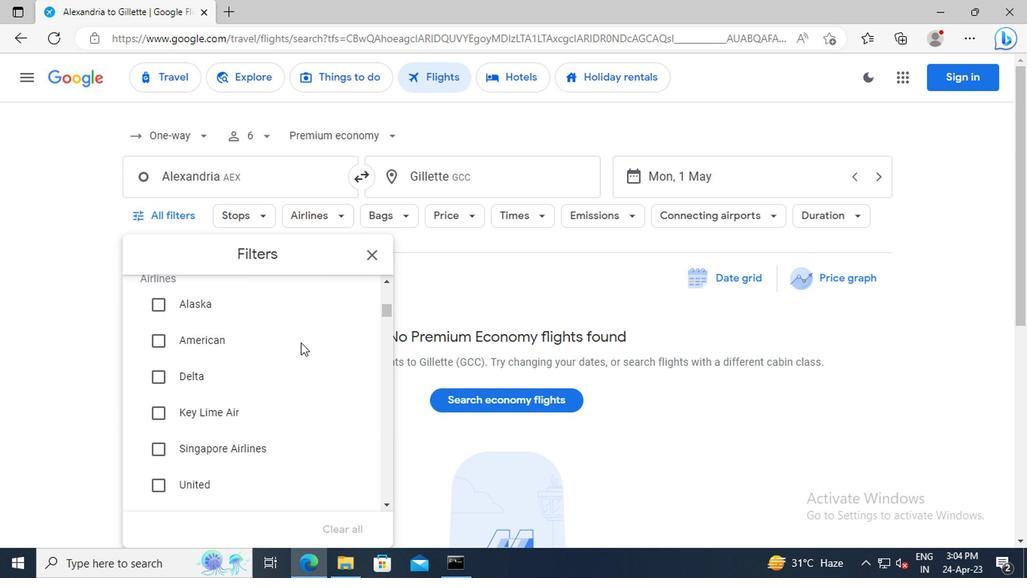 
Action: Mouse scrolled (297, 342) with delta (0, 0)
Screenshot: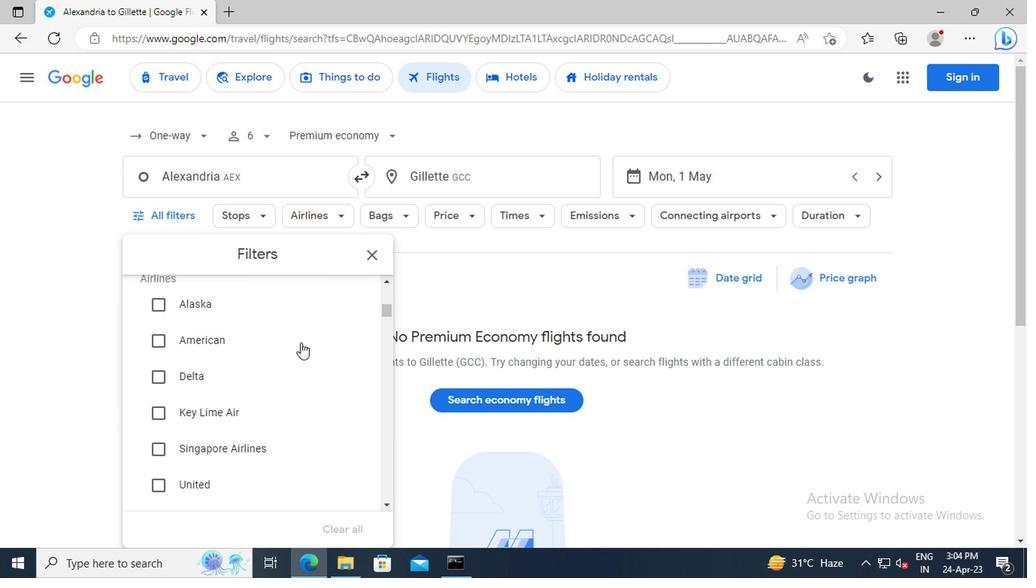 
Action: Mouse scrolled (297, 342) with delta (0, 0)
Screenshot: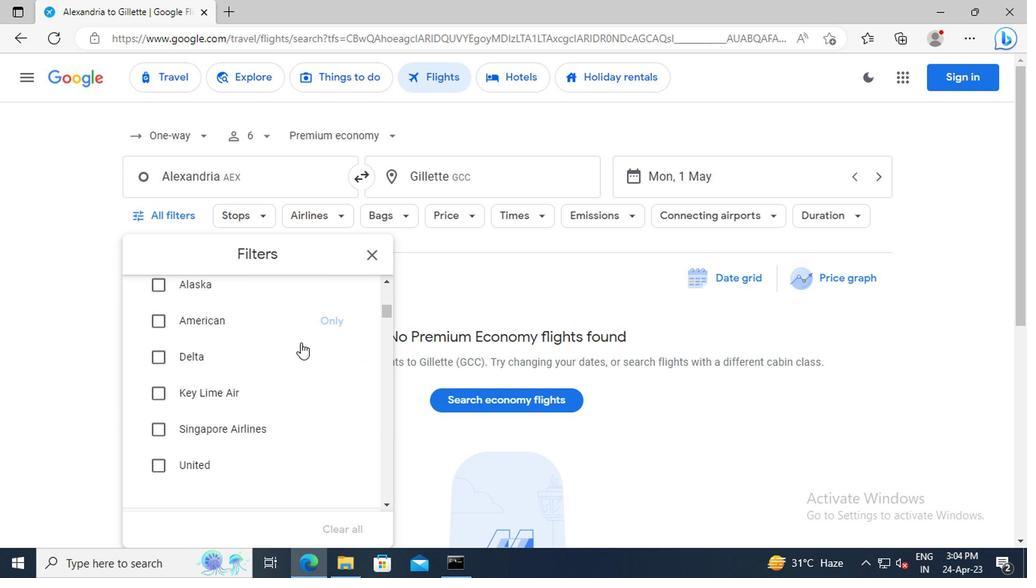 
Action: Mouse moved to (152, 379)
Screenshot: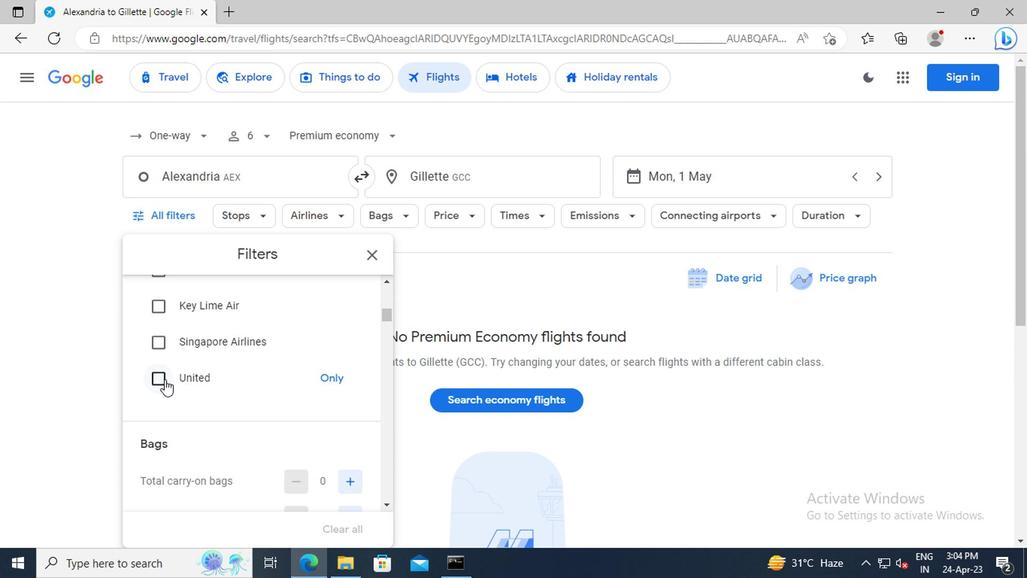 
Action: Mouse pressed left at (152, 379)
Screenshot: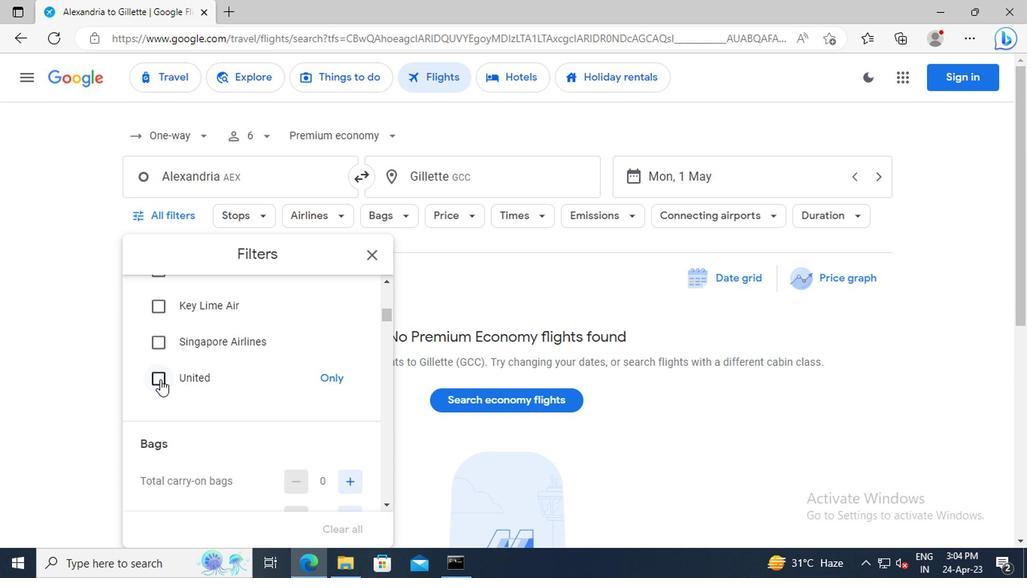 
Action: Mouse moved to (253, 358)
Screenshot: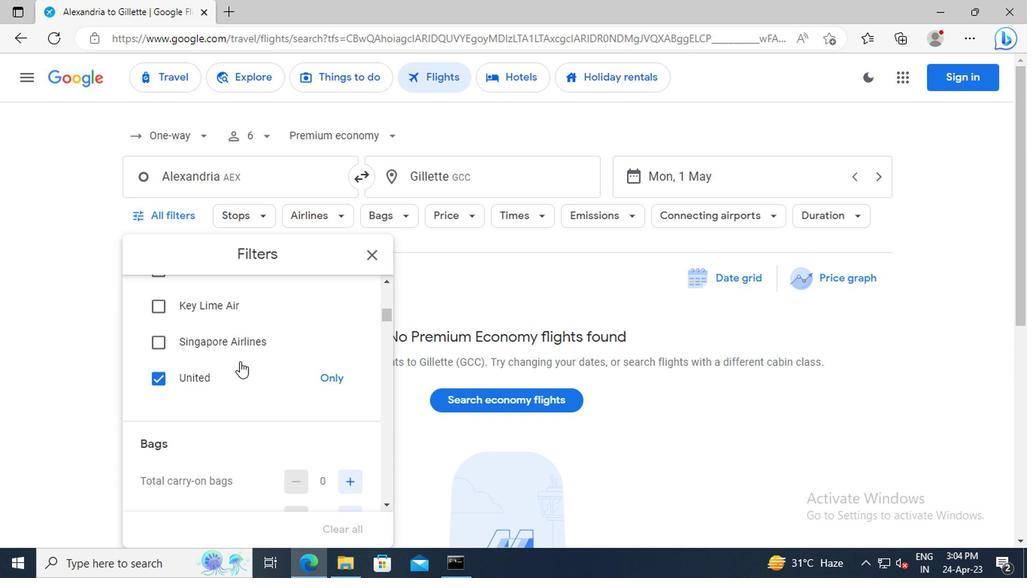 
Action: Mouse scrolled (253, 357) with delta (0, -1)
Screenshot: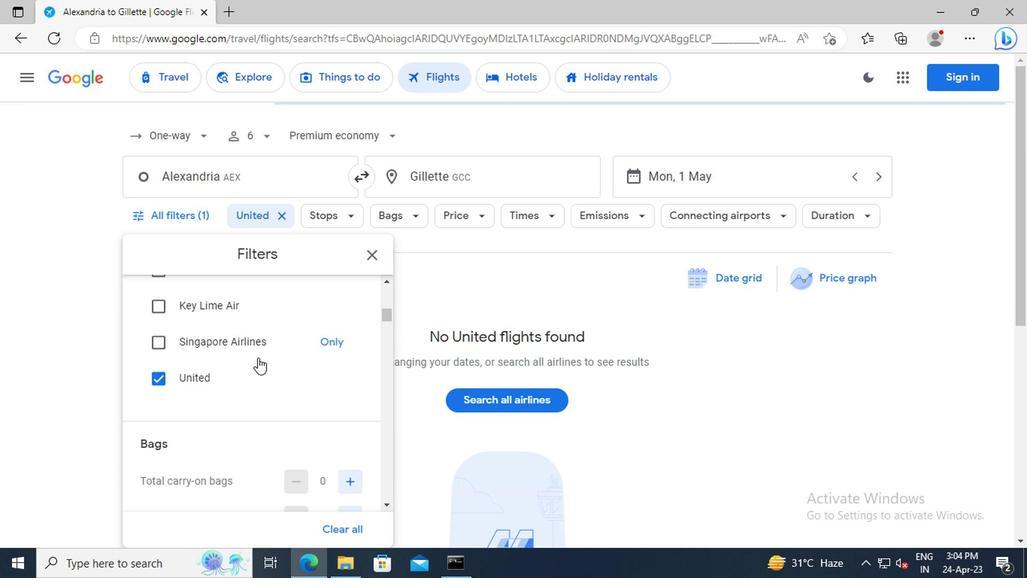 
Action: Mouse scrolled (253, 357) with delta (0, -1)
Screenshot: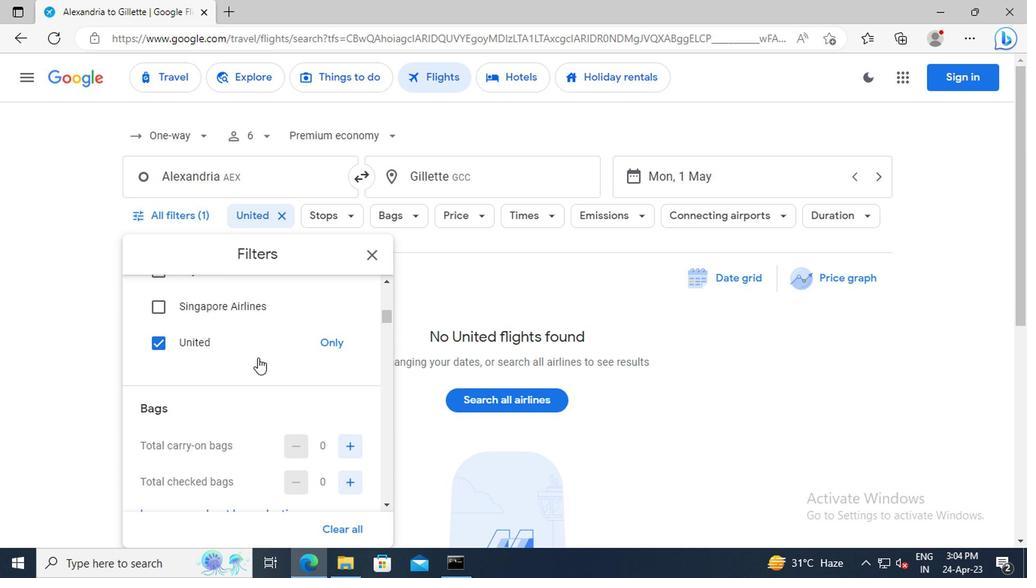 
Action: Mouse scrolled (253, 357) with delta (0, -1)
Screenshot: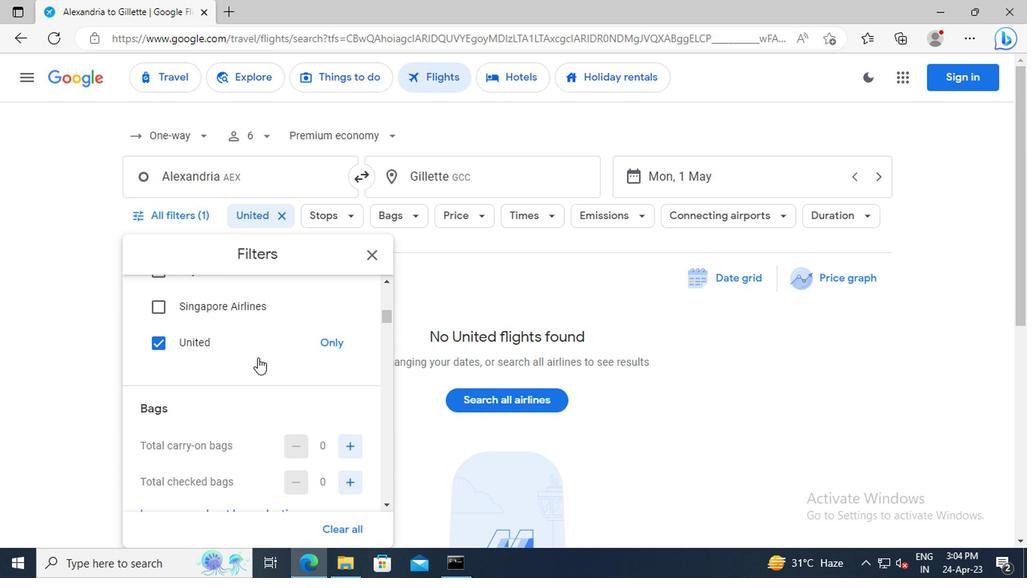 
Action: Mouse moved to (342, 375)
Screenshot: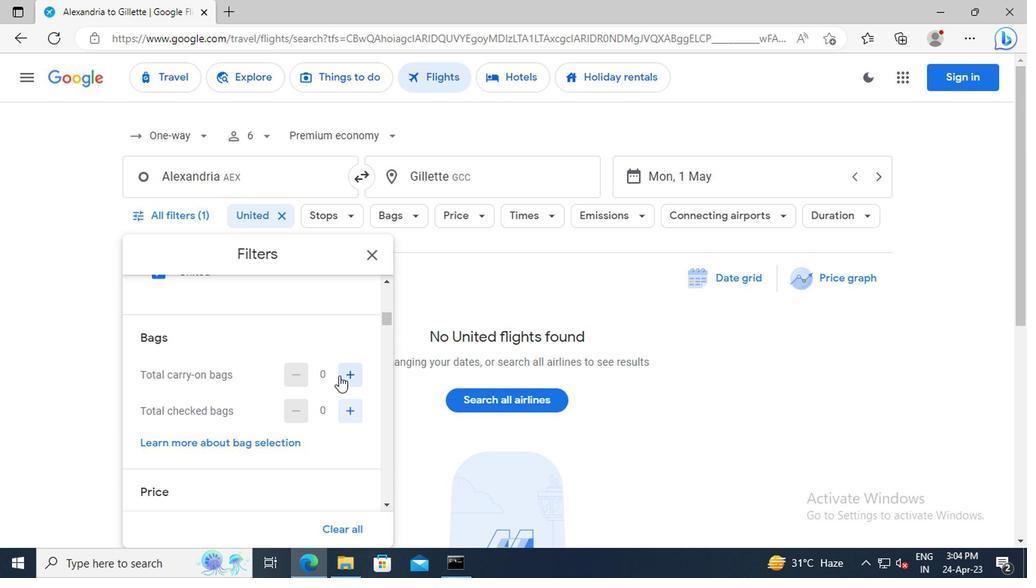 
Action: Mouse pressed left at (342, 375)
Screenshot: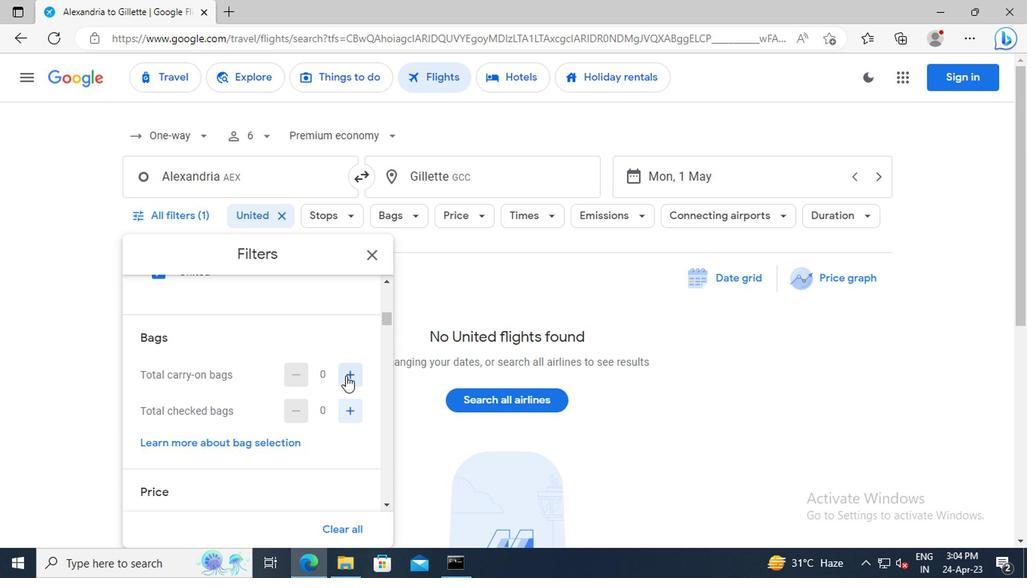 
Action: Mouse moved to (289, 353)
Screenshot: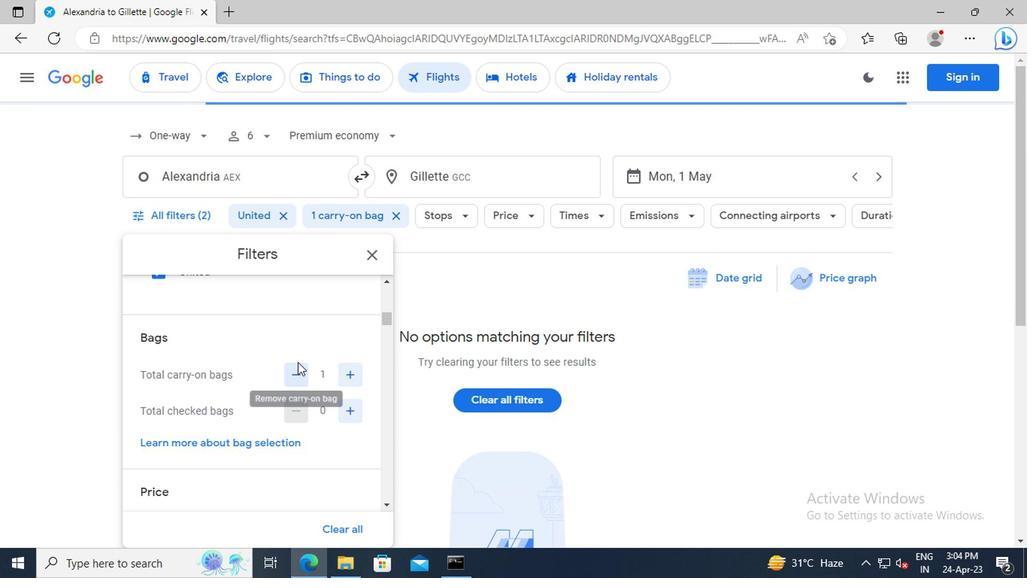 
Action: Mouse scrolled (289, 352) with delta (0, 0)
Screenshot: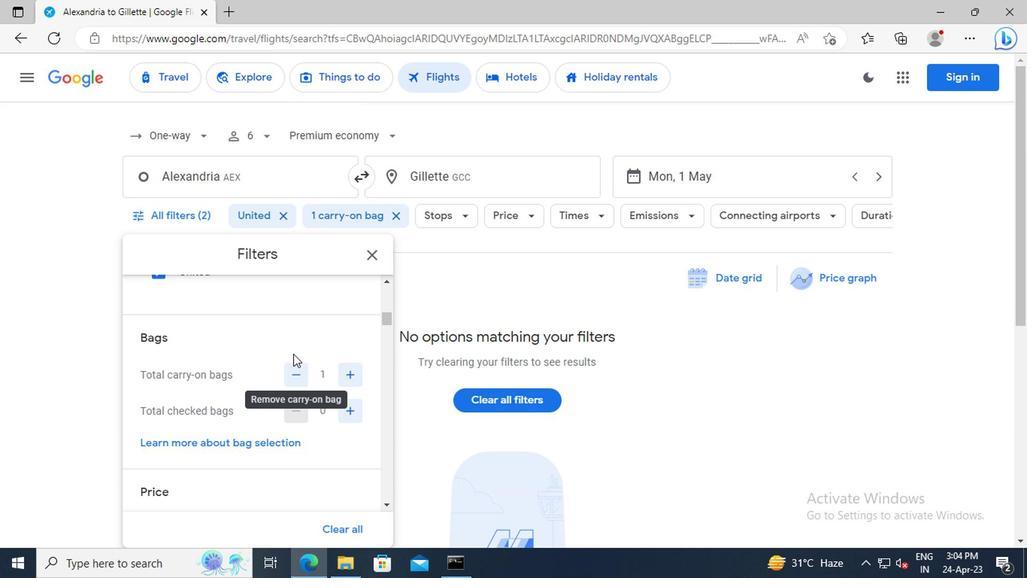 
Action: Mouse scrolled (289, 352) with delta (0, 0)
Screenshot: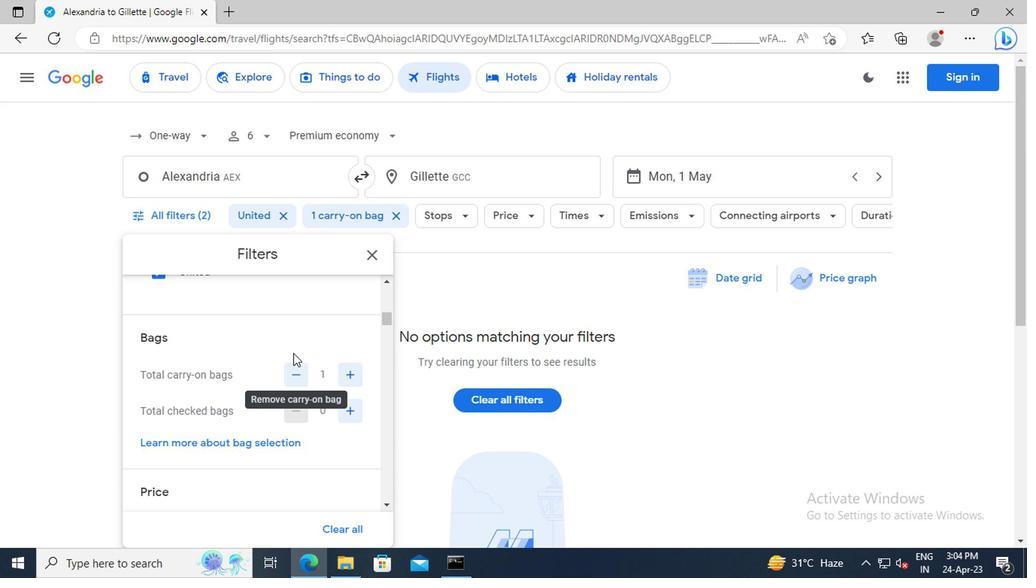 
Action: Mouse scrolled (289, 352) with delta (0, 0)
Screenshot: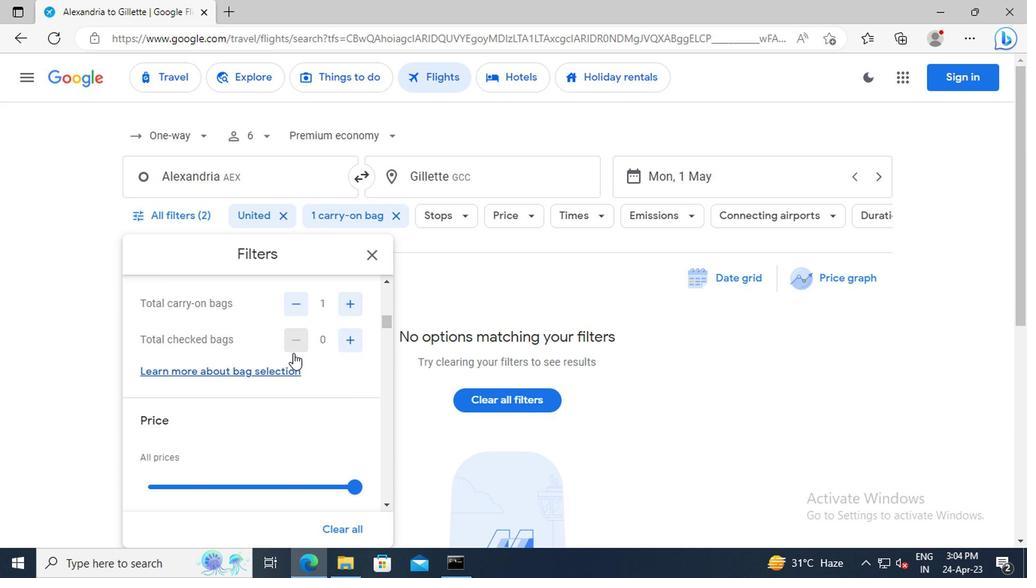 
Action: Mouse scrolled (289, 352) with delta (0, 0)
Screenshot: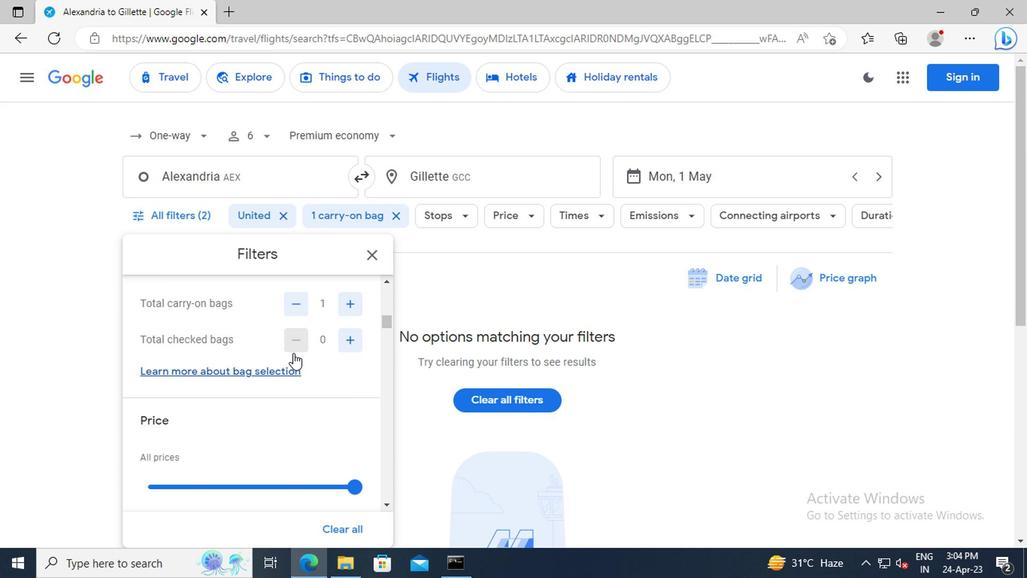 
Action: Mouse scrolled (289, 352) with delta (0, 0)
Screenshot: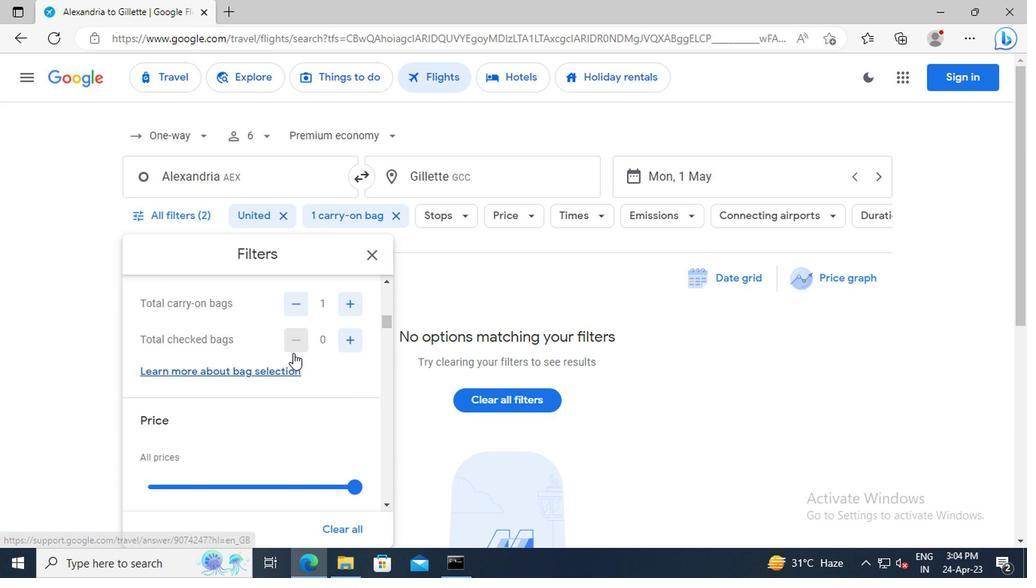 
Action: Mouse moved to (343, 384)
Screenshot: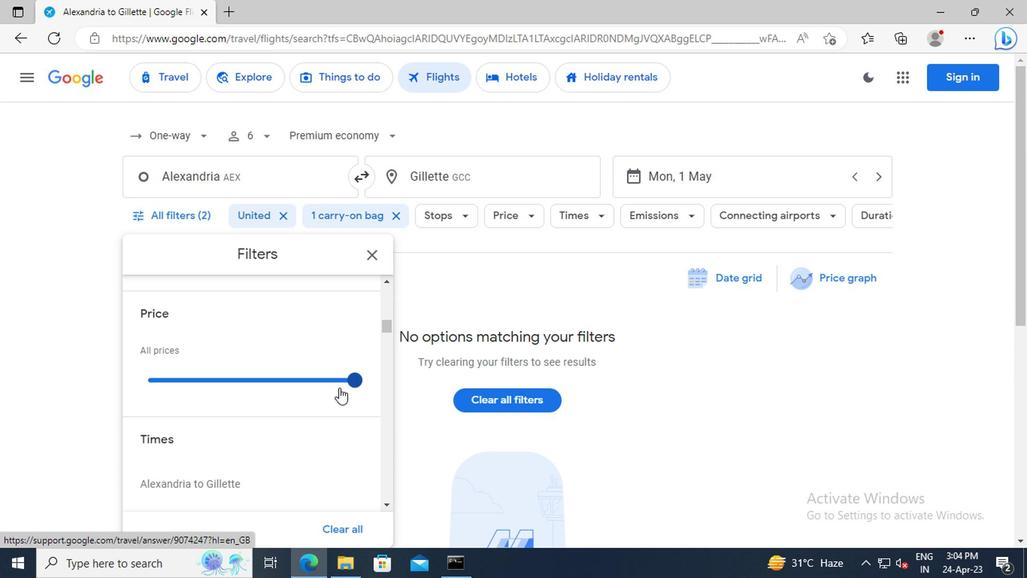 
Action: Mouse pressed left at (343, 384)
Screenshot: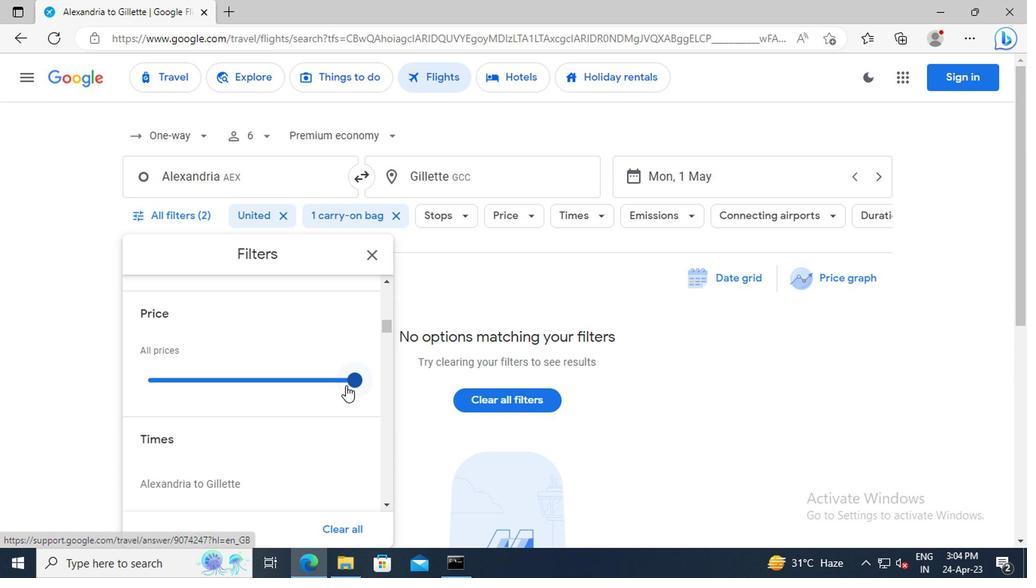 
Action: Mouse moved to (304, 345)
Screenshot: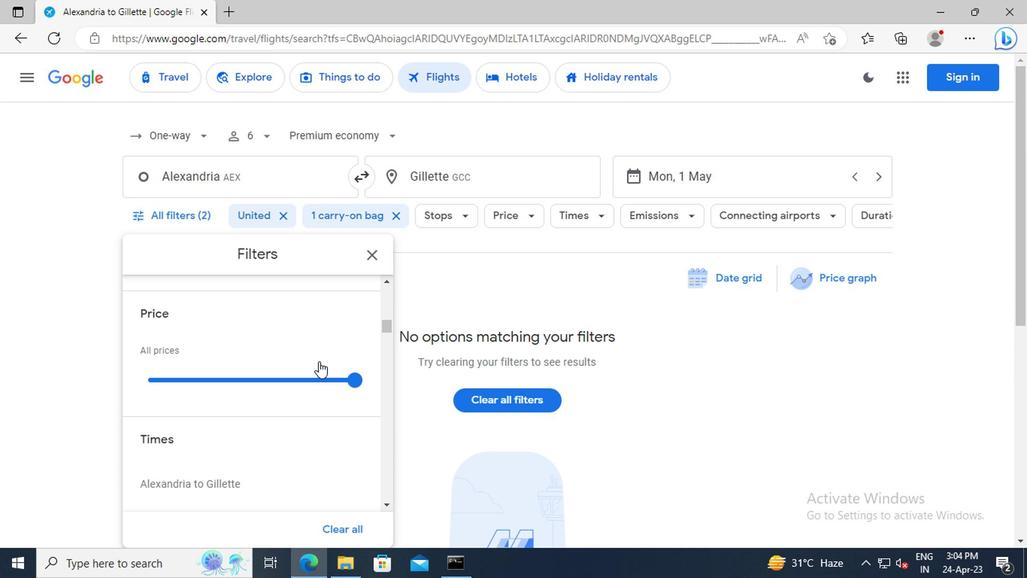 
Action: Mouse scrolled (304, 345) with delta (0, 0)
Screenshot: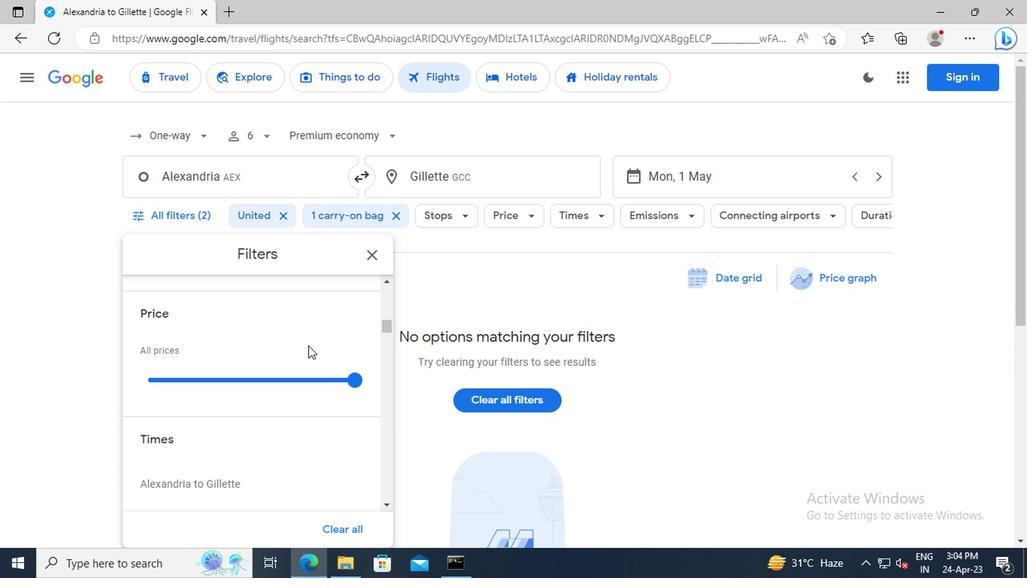 
Action: Mouse scrolled (304, 345) with delta (0, 0)
Screenshot: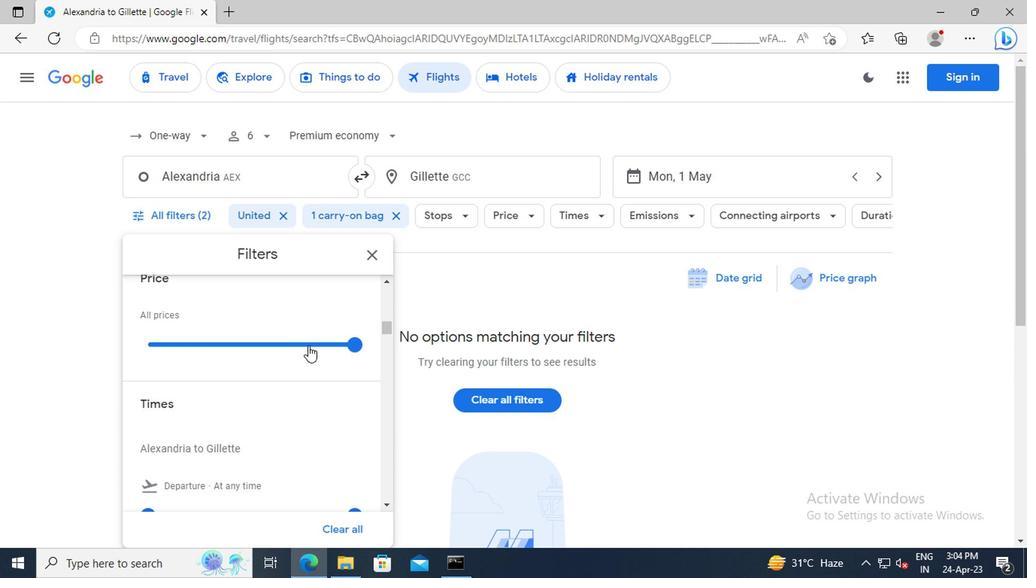 
Action: Mouse scrolled (304, 345) with delta (0, 0)
Screenshot: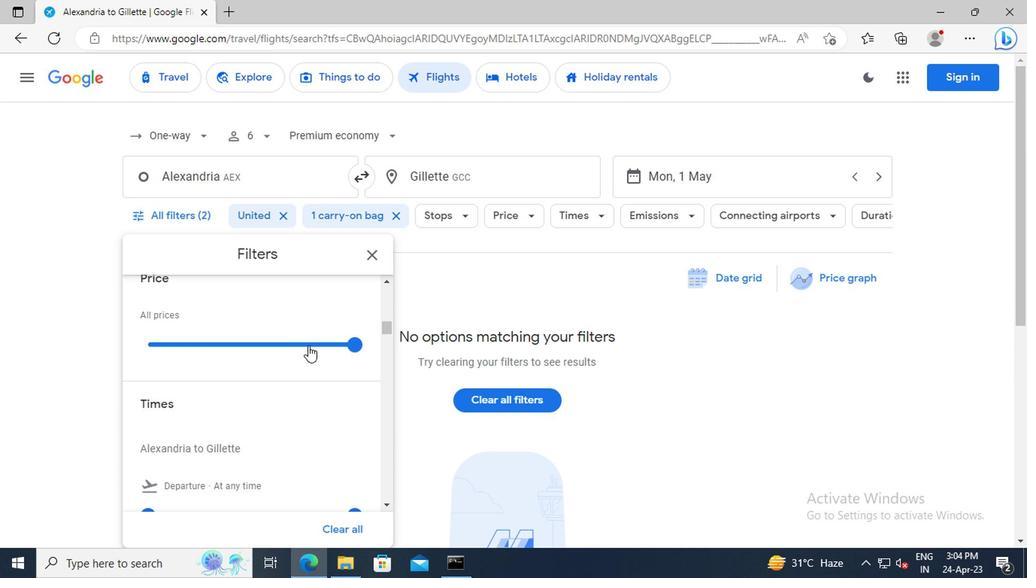 
Action: Mouse scrolled (304, 345) with delta (0, 0)
Screenshot: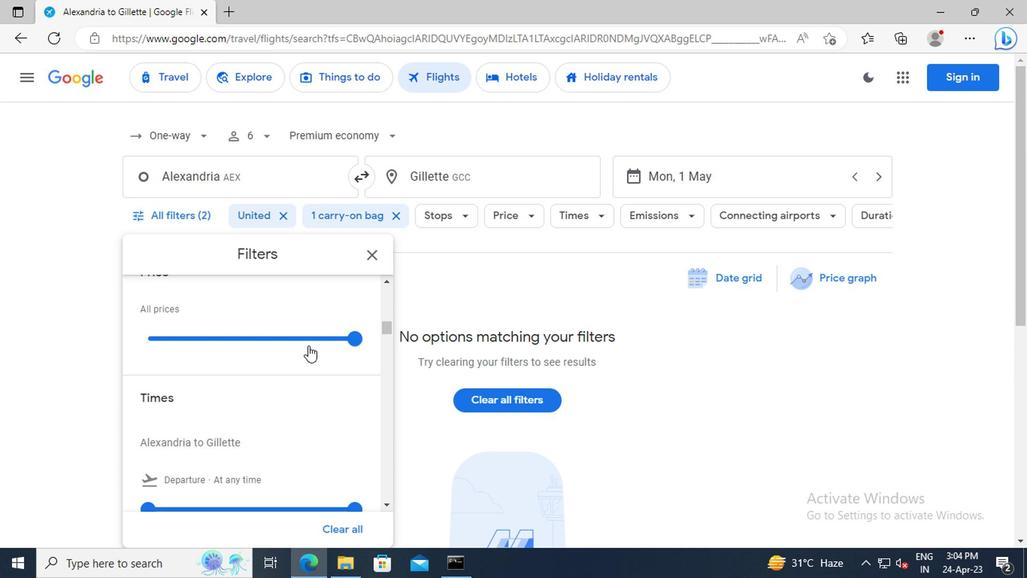 
Action: Mouse moved to (146, 412)
Screenshot: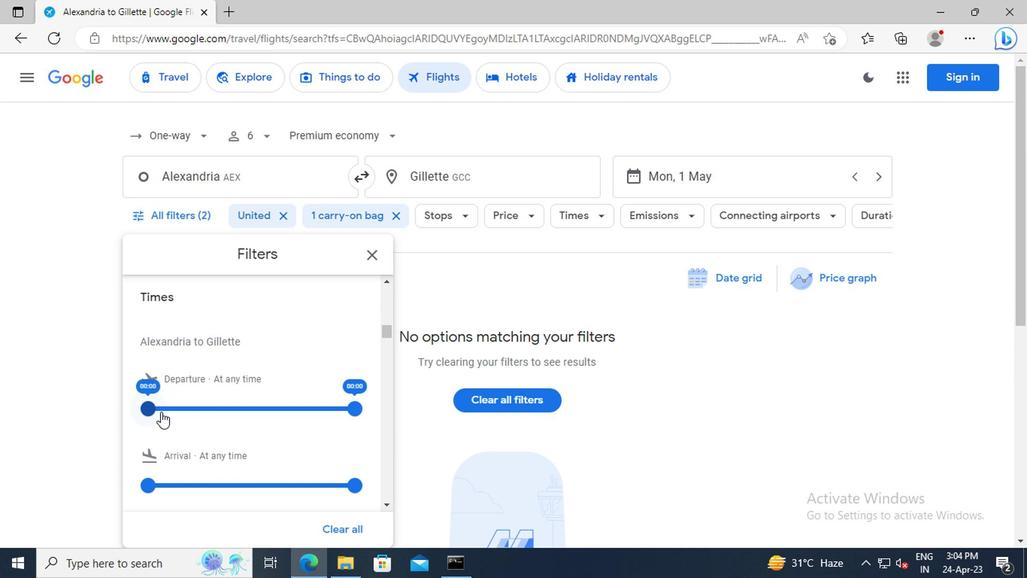 
Action: Mouse pressed left at (146, 412)
Screenshot: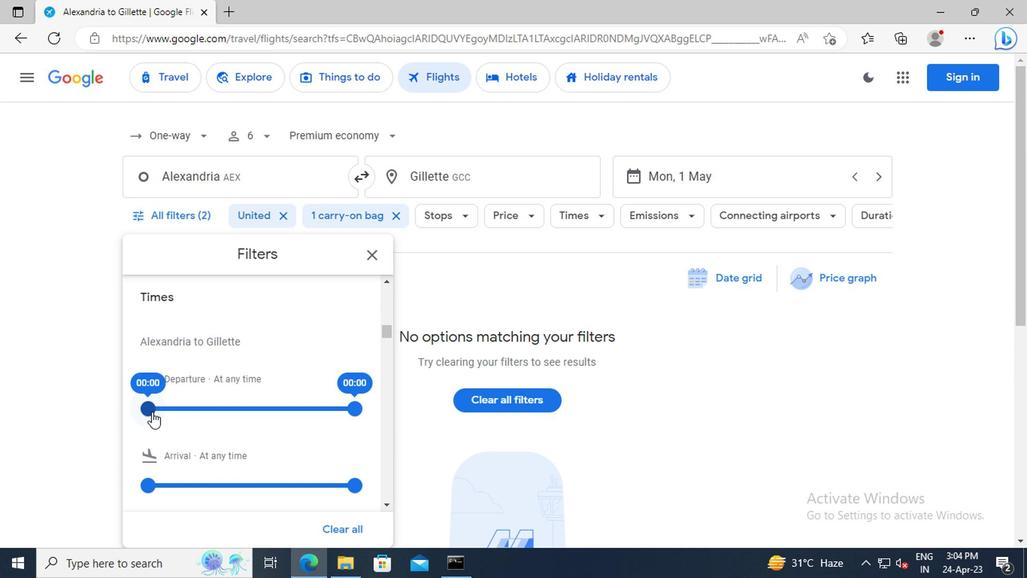 
Action: Mouse moved to (350, 410)
Screenshot: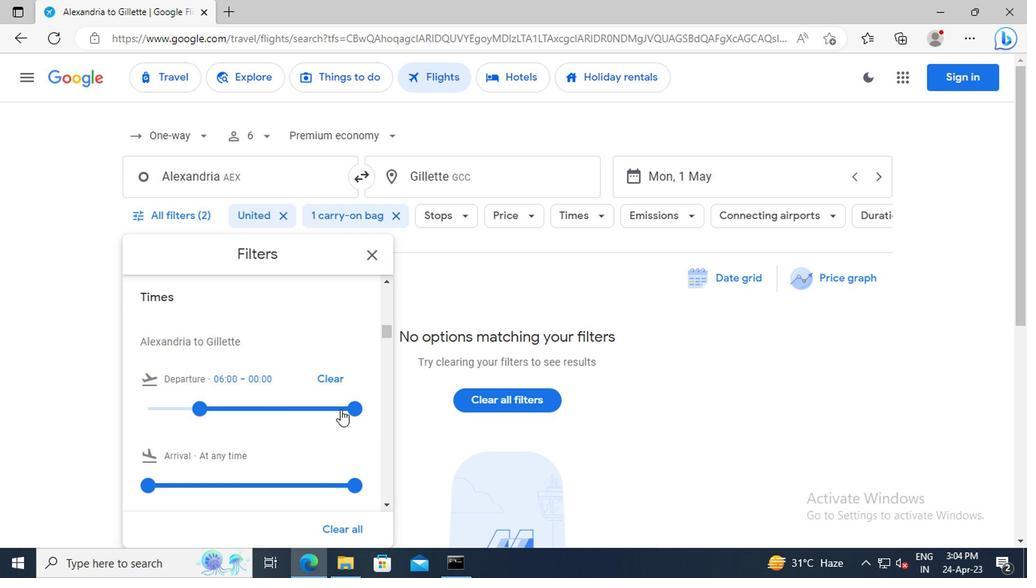 
Action: Mouse pressed left at (350, 410)
Screenshot: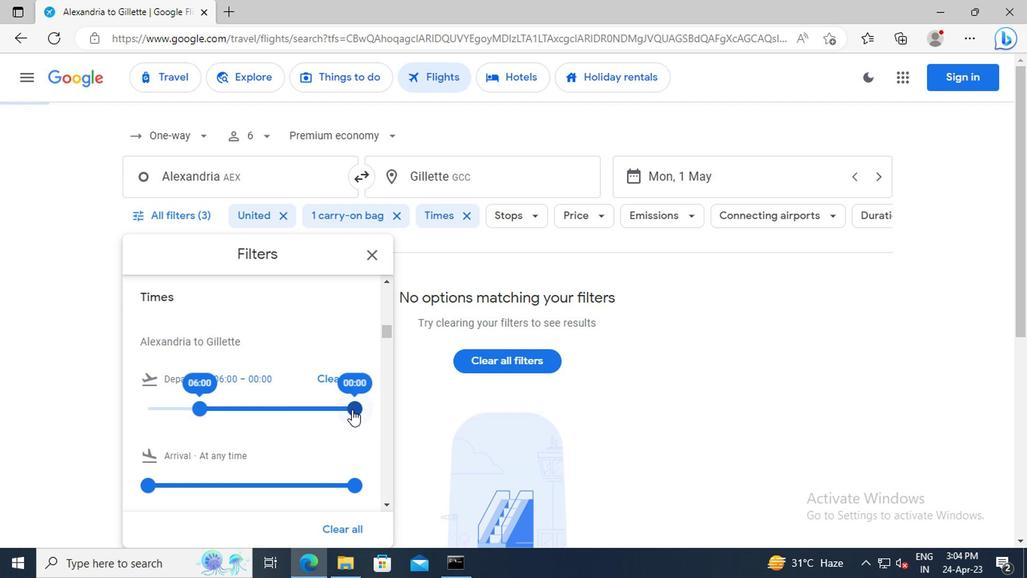 
Action: Mouse moved to (366, 254)
Screenshot: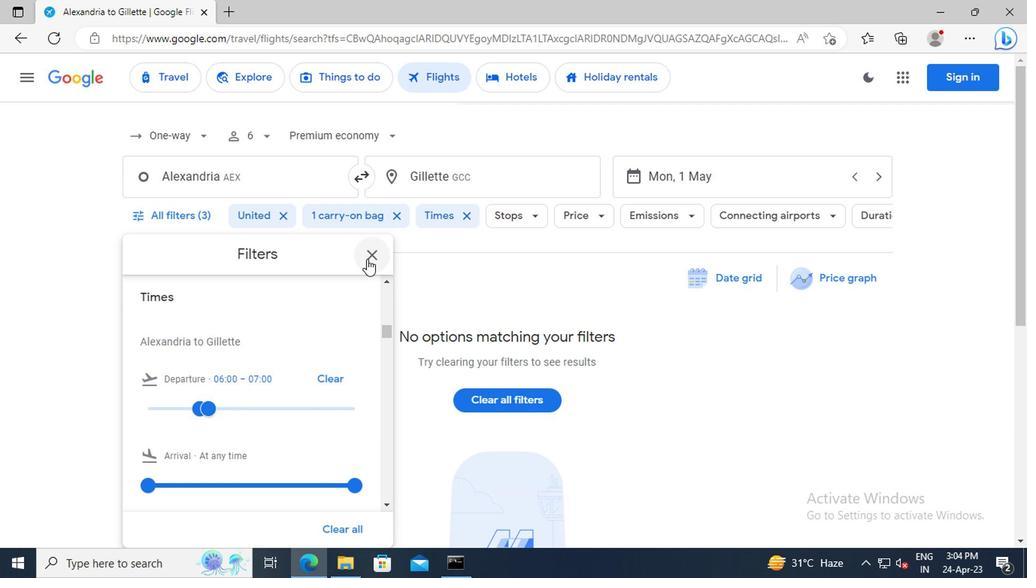 
Action: Mouse pressed left at (366, 254)
Screenshot: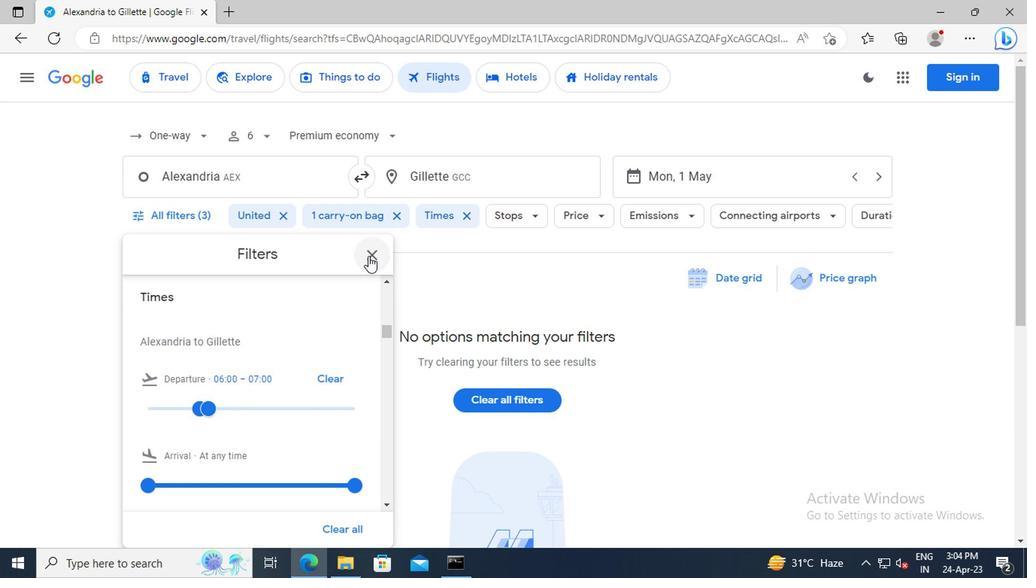 
Action: Mouse moved to (417, 344)
Screenshot: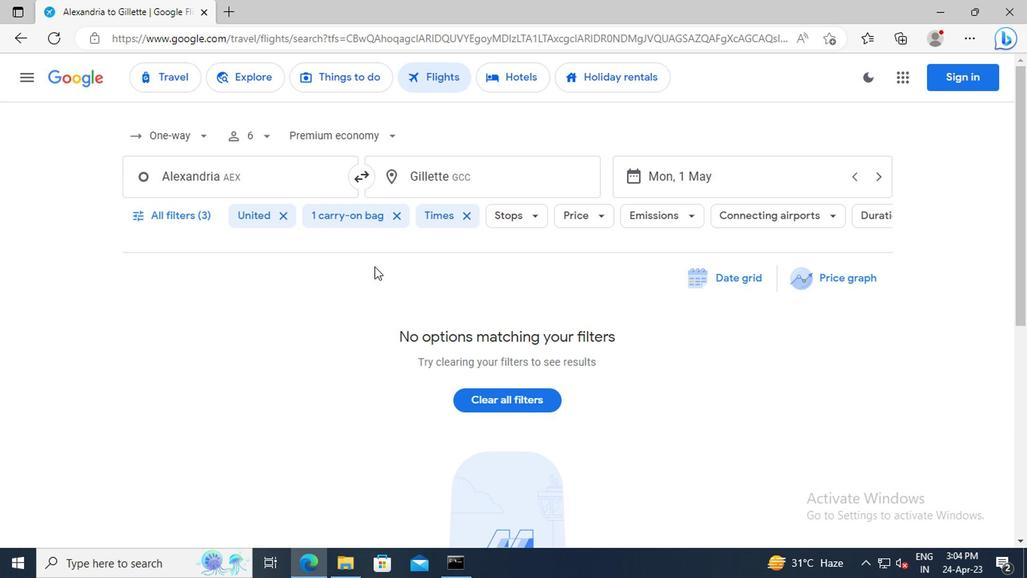 
